 Task: Check the percentage active listings of energy efficient in the last 1 year.
Action: Mouse moved to (883, 197)
Screenshot: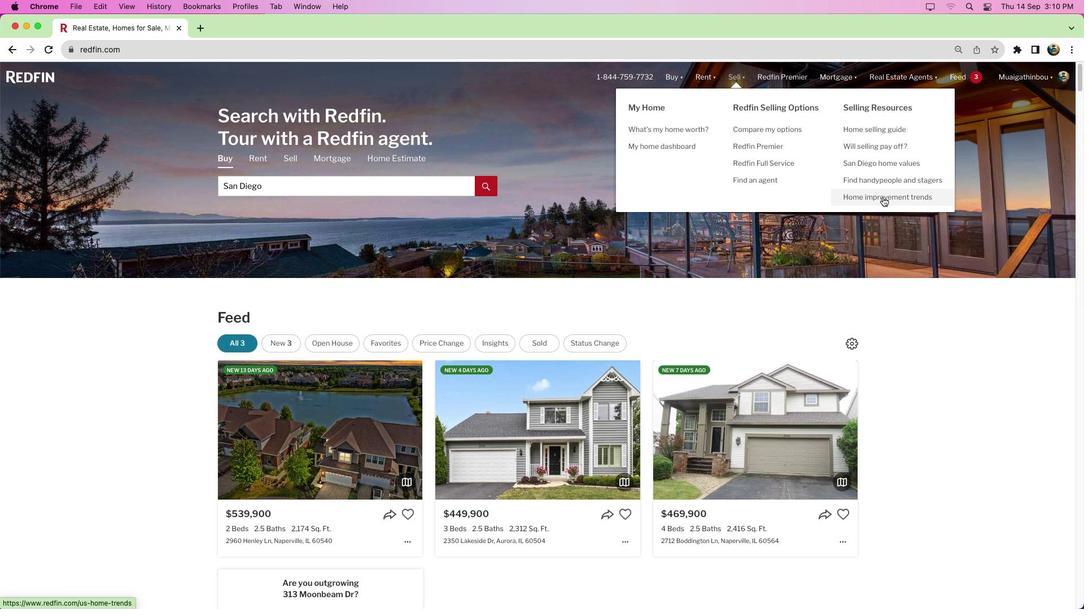 
Action: Mouse pressed left at (883, 197)
Screenshot: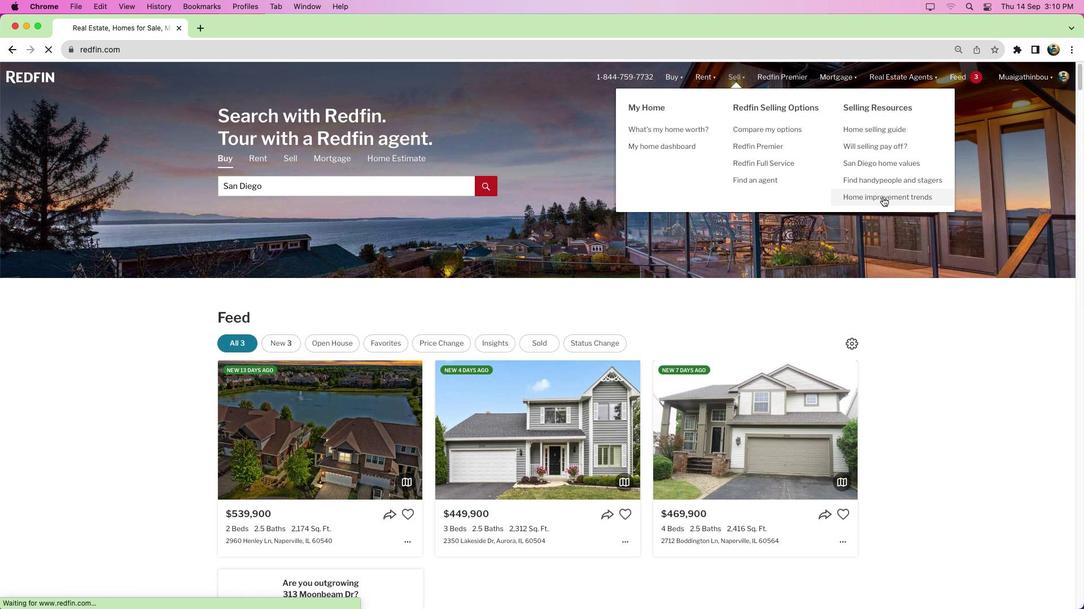 
Action: Mouse moved to (923, 284)
Screenshot: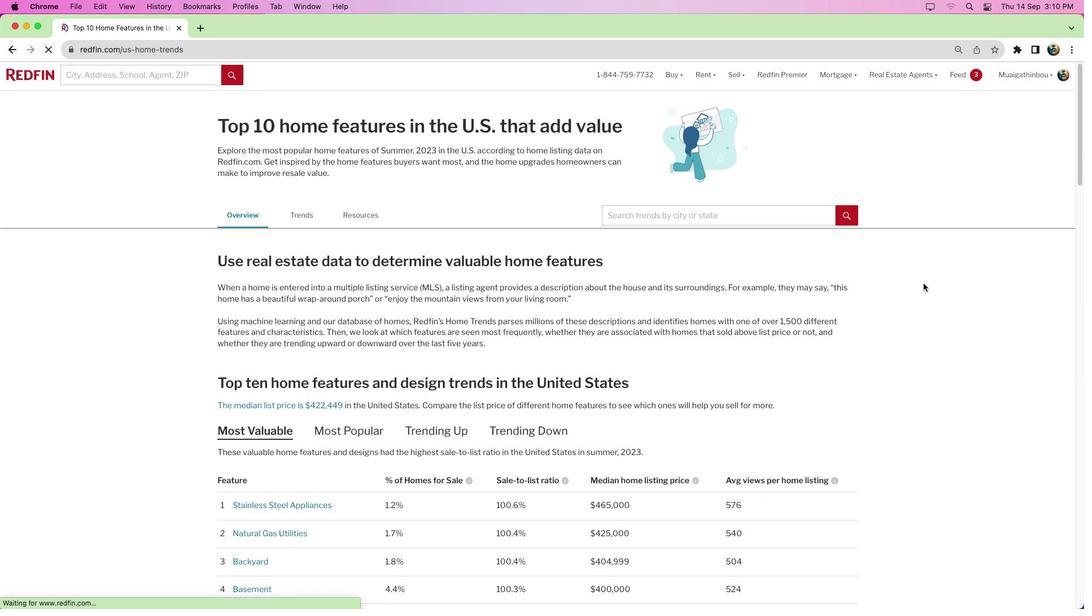 
Action: Mouse scrolled (923, 284) with delta (0, 0)
Screenshot: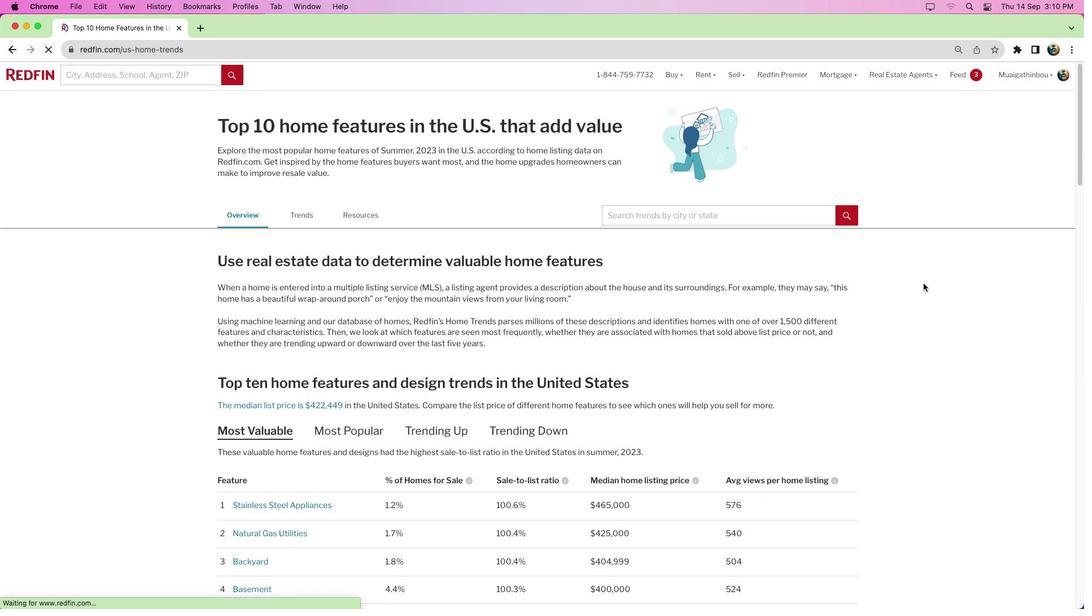 
Action: Mouse scrolled (923, 284) with delta (0, 0)
Screenshot: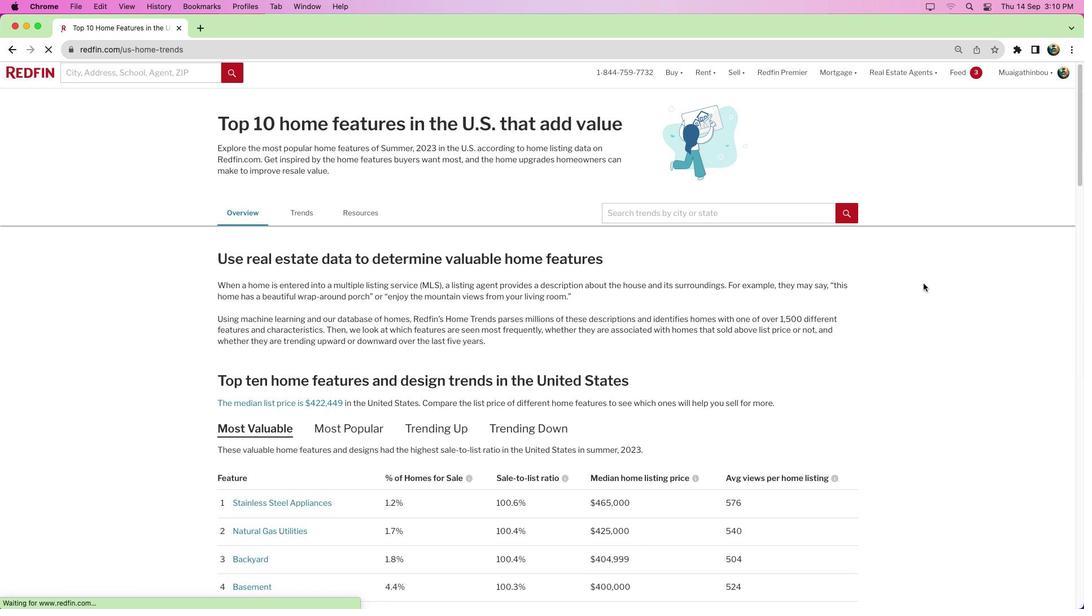 
Action: Mouse scrolled (923, 284) with delta (0, 0)
Screenshot: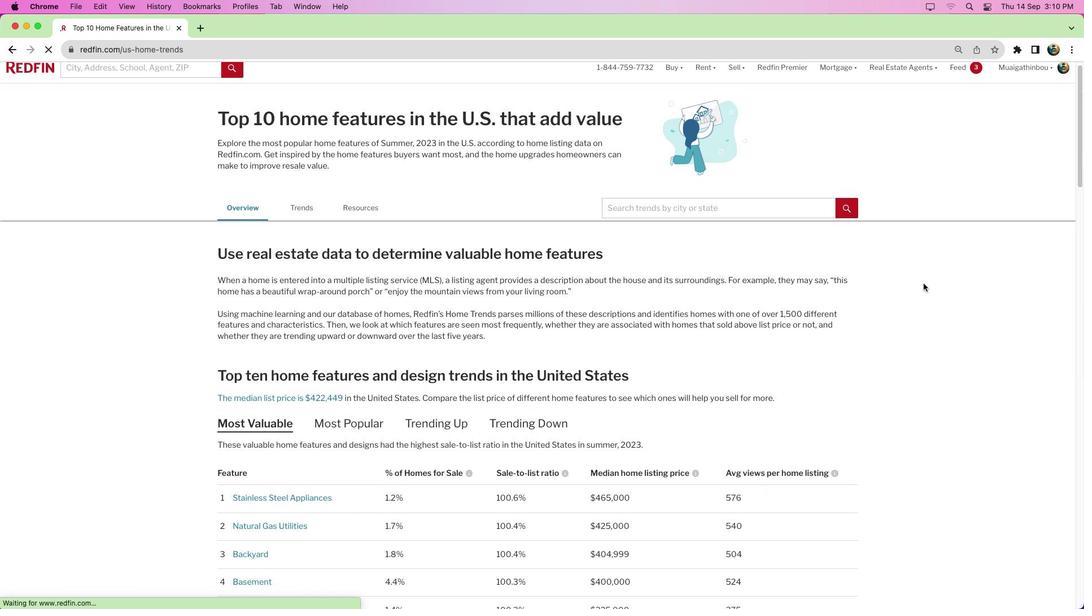 
Action: Mouse moved to (789, 273)
Screenshot: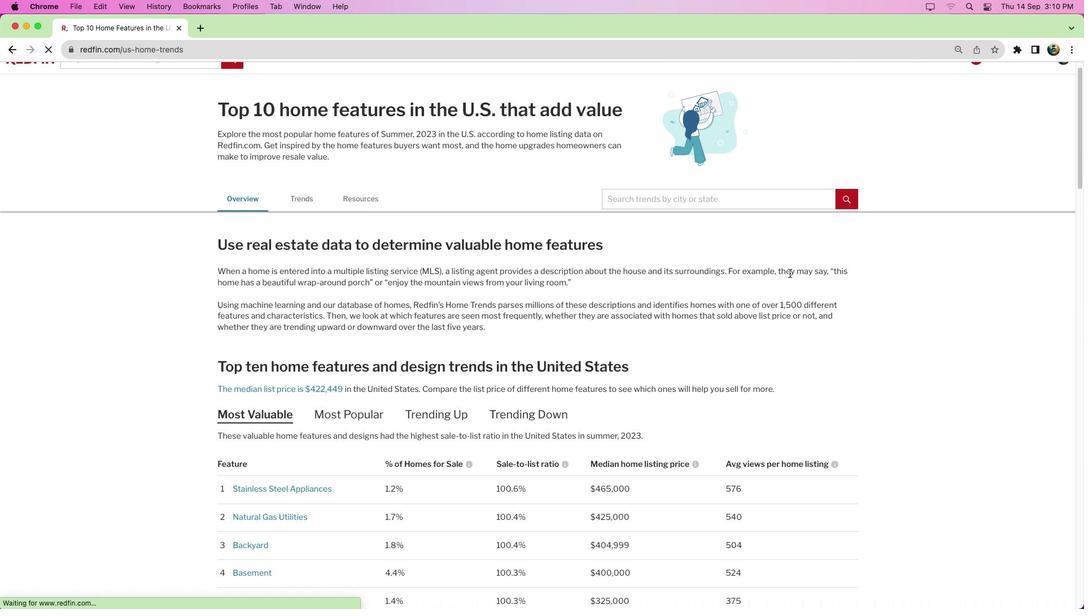 
Action: Mouse scrolled (789, 273) with delta (0, 0)
Screenshot: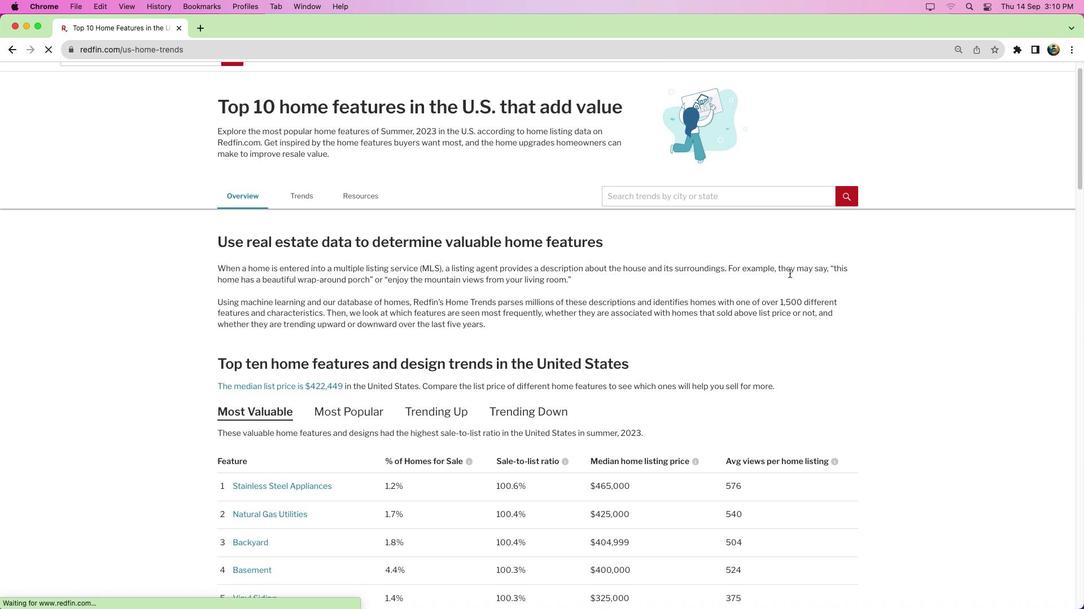 
Action: Mouse scrolled (789, 273) with delta (0, 0)
Screenshot: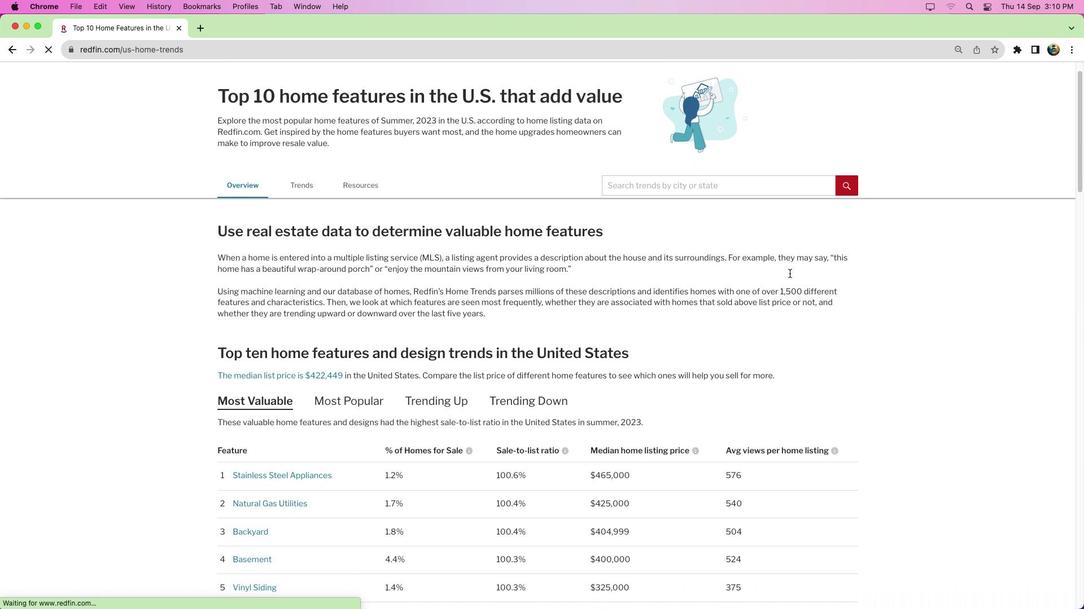 
Action: Mouse moved to (775, 280)
Screenshot: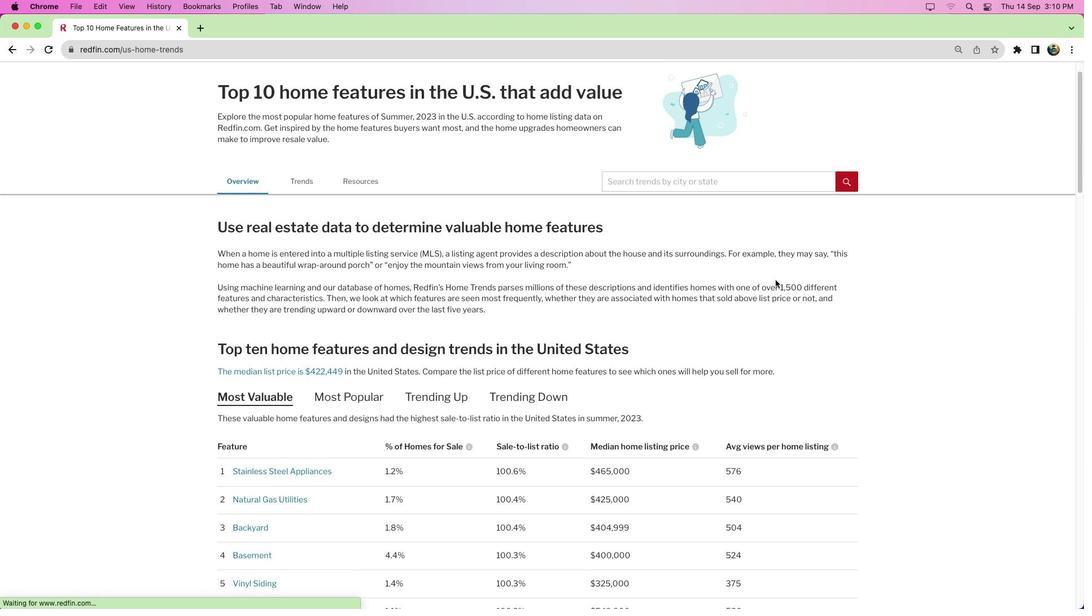 
Action: Mouse scrolled (775, 280) with delta (0, 0)
Screenshot: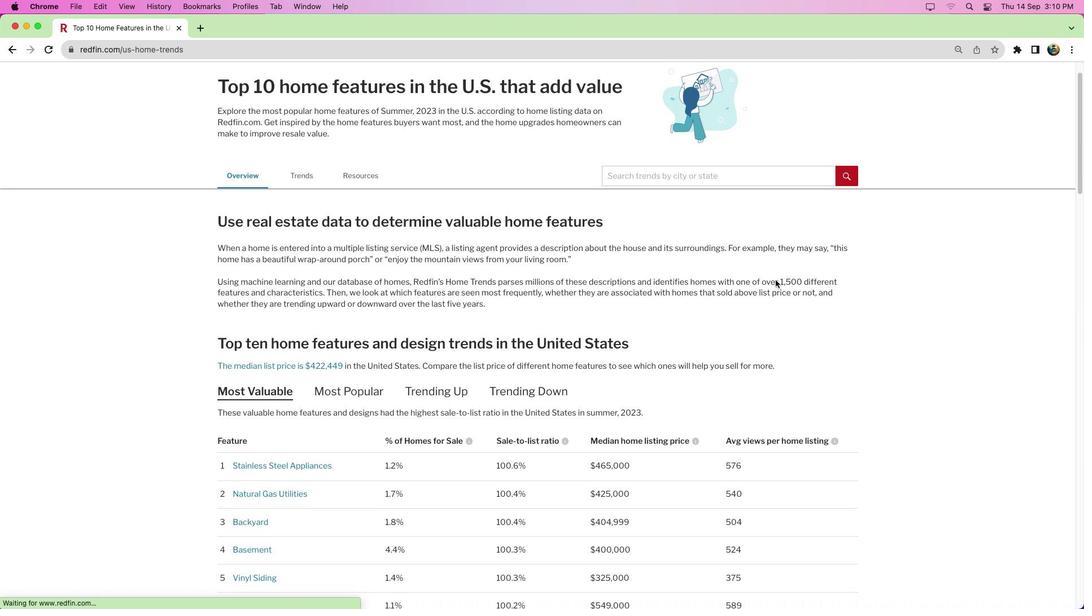 
Action: Mouse scrolled (775, 280) with delta (0, 0)
Screenshot: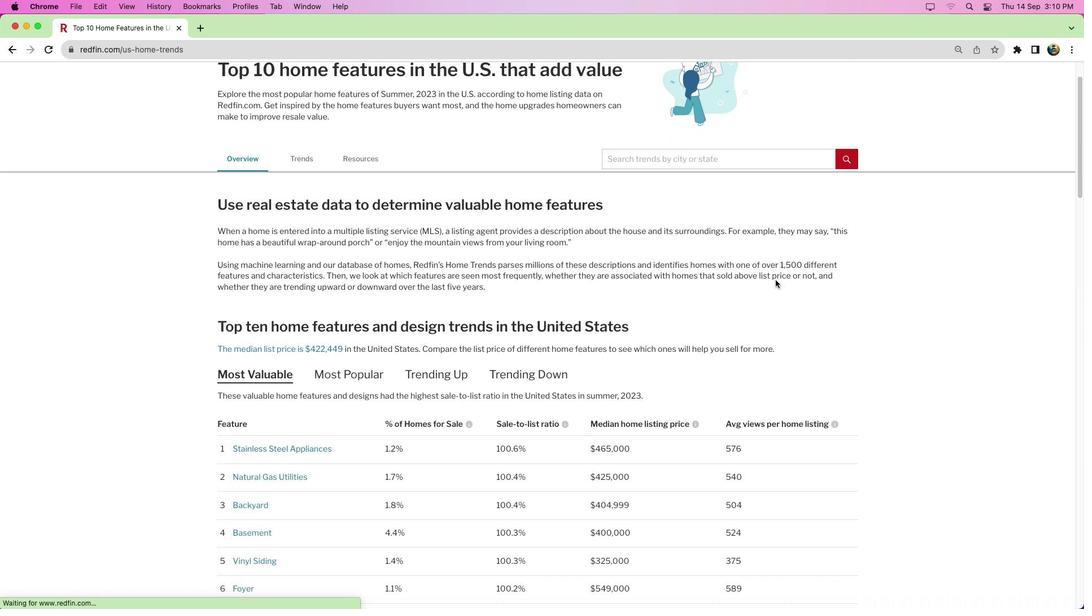 
Action: Mouse scrolled (775, 280) with delta (0, -1)
Screenshot: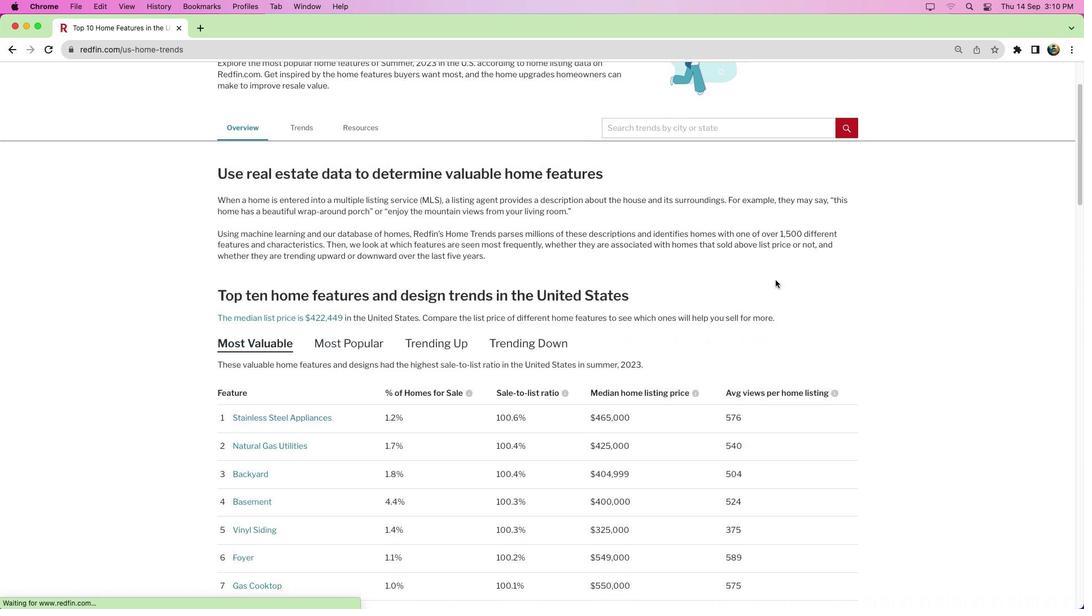 
Action: Mouse moved to (775, 280)
Screenshot: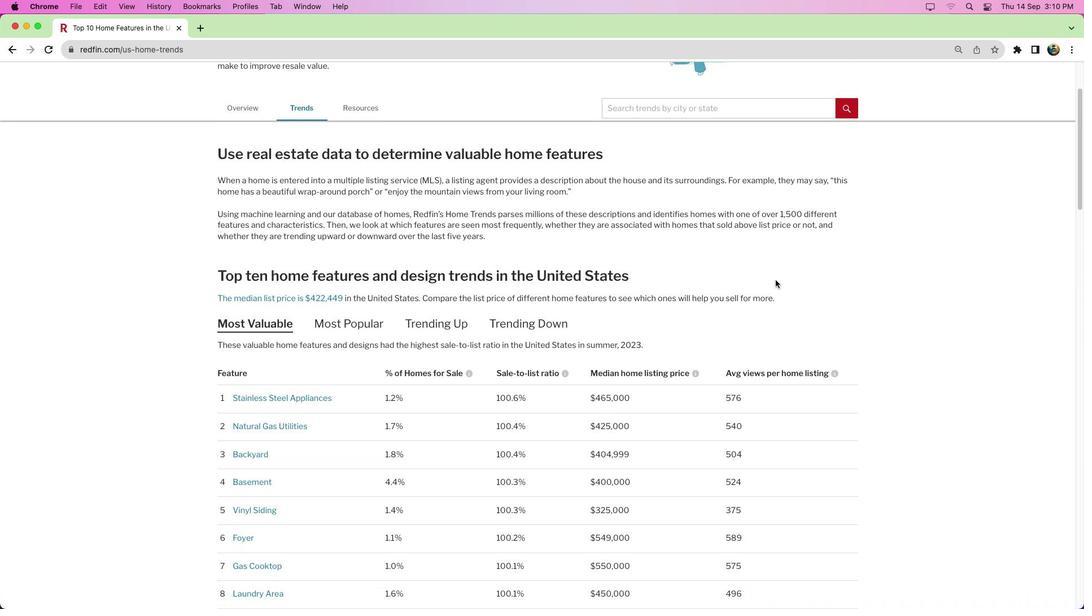 
Action: Mouse scrolled (775, 280) with delta (0, 0)
Screenshot: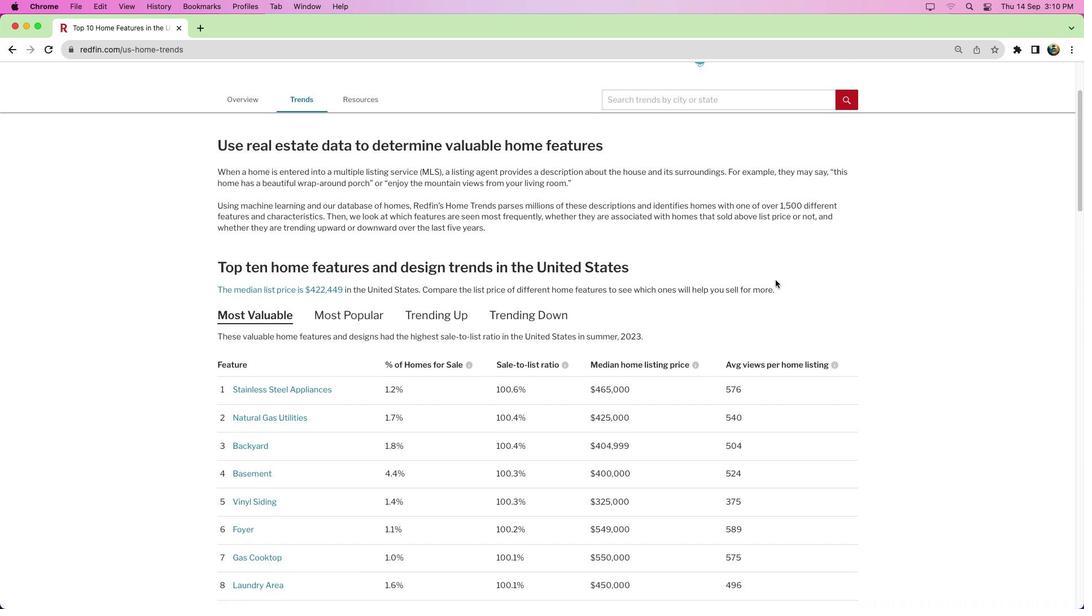 
Action: Mouse scrolled (775, 280) with delta (0, 0)
Screenshot: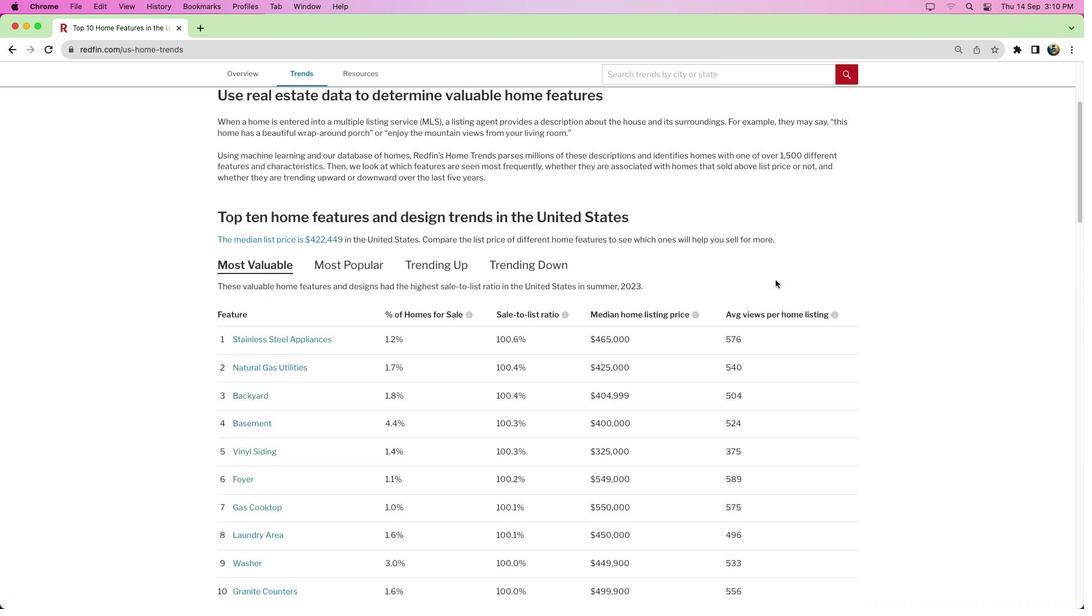 
Action: Mouse scrolled (775, 280) with delta (0, -1)
Screenshot: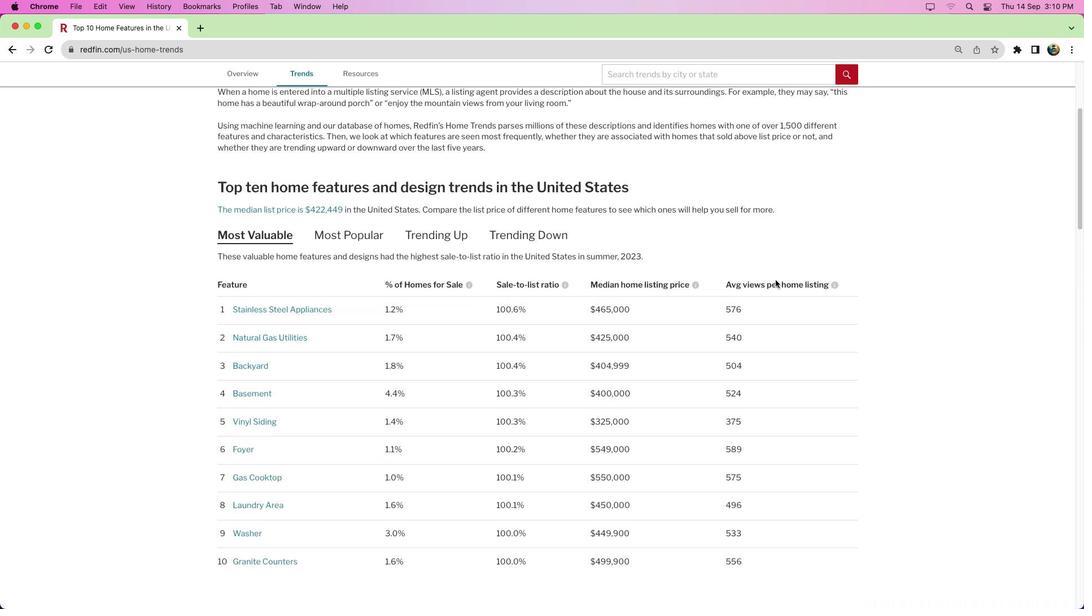 
Action: Mouse scrolled (775, 280) with delta (0, 0)
Screenshot: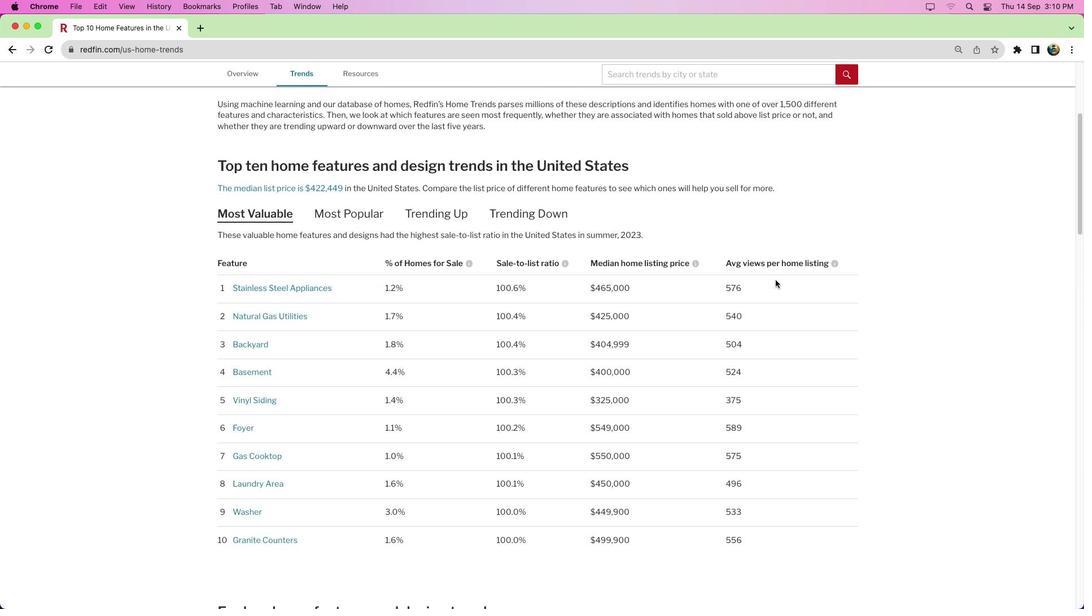 
Action: Mouse scrolled (775, 280) with delta (0, 0)
Screenshot: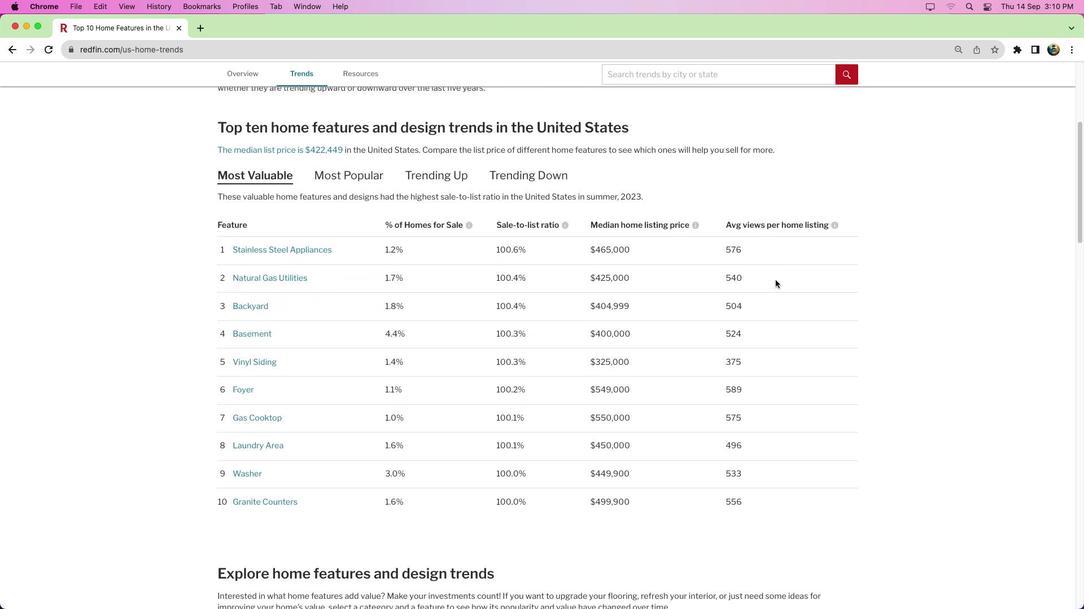 
Action: Mouse scrolled (775, 280) with delta (0, -1)
Screenshot: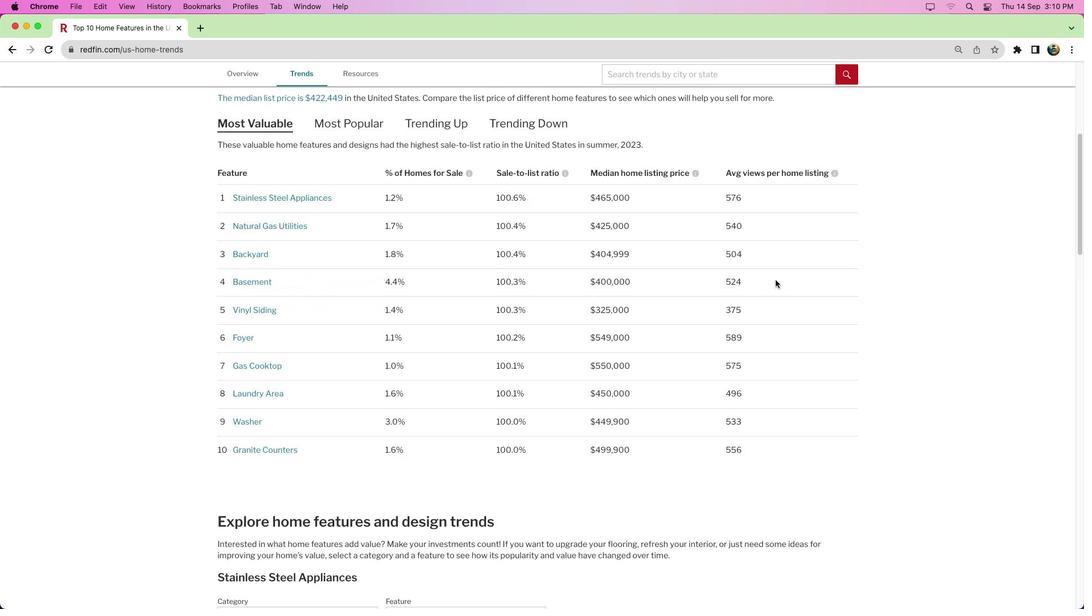
Action: Mouse moved to (778, 296)
Screenshot: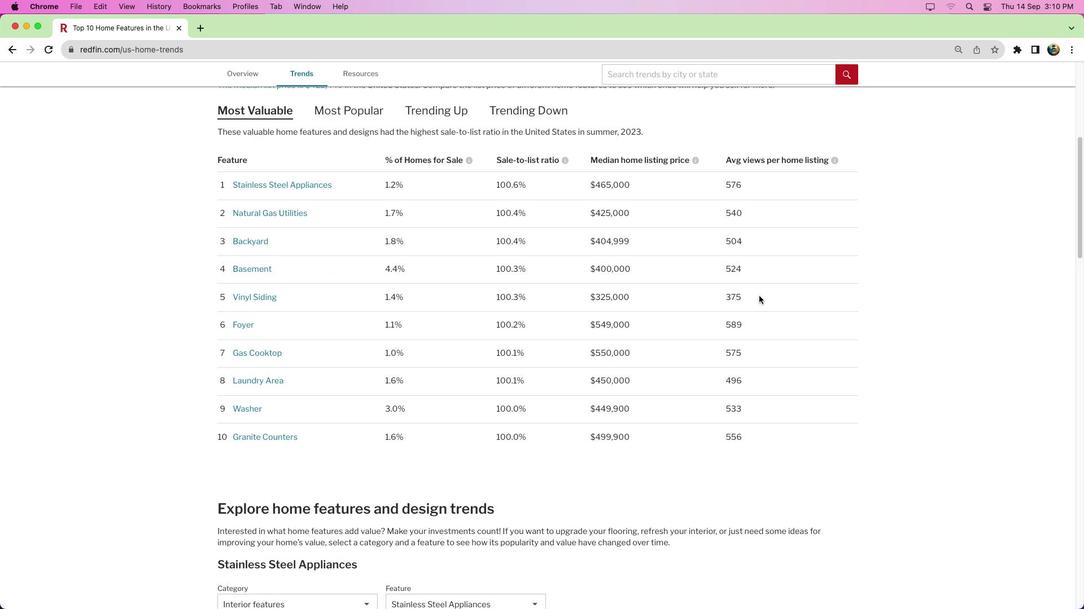 
Action: Mouse scrolled (778, 296) with delta (0, 0)
Screenshot: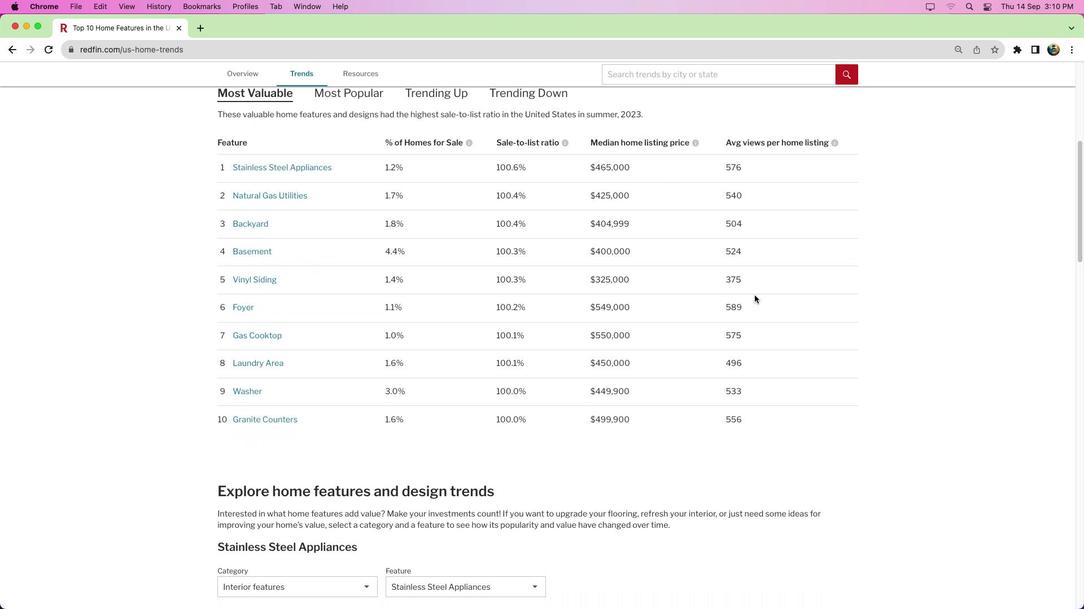 
Action: Mouse moved to (778, 296)
Screenshot: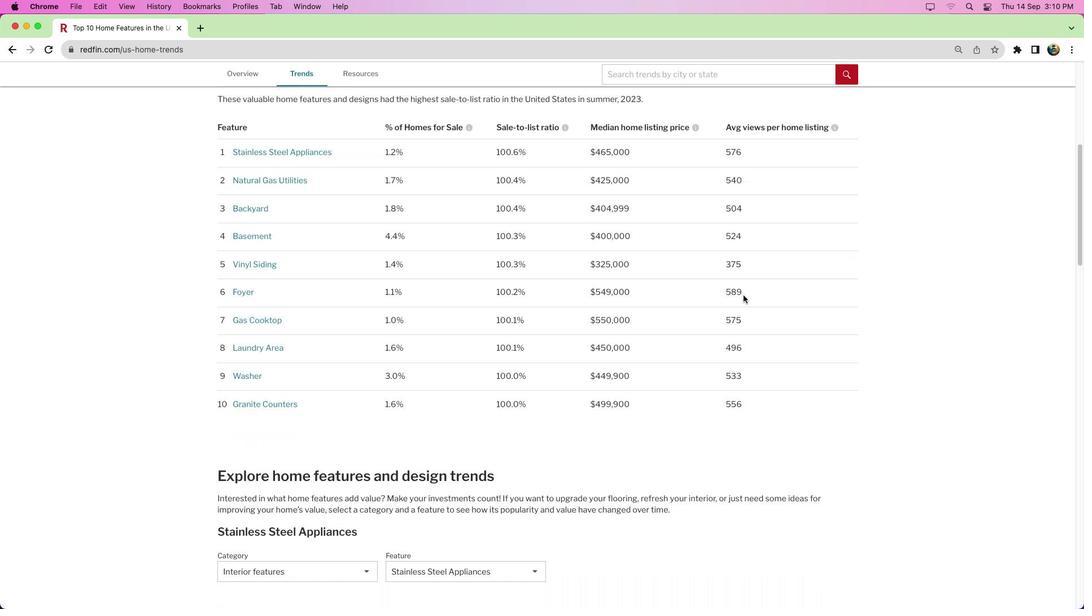 
Action: Mouse scrolled (778, 296) with delta (0, 0)
Screenshot: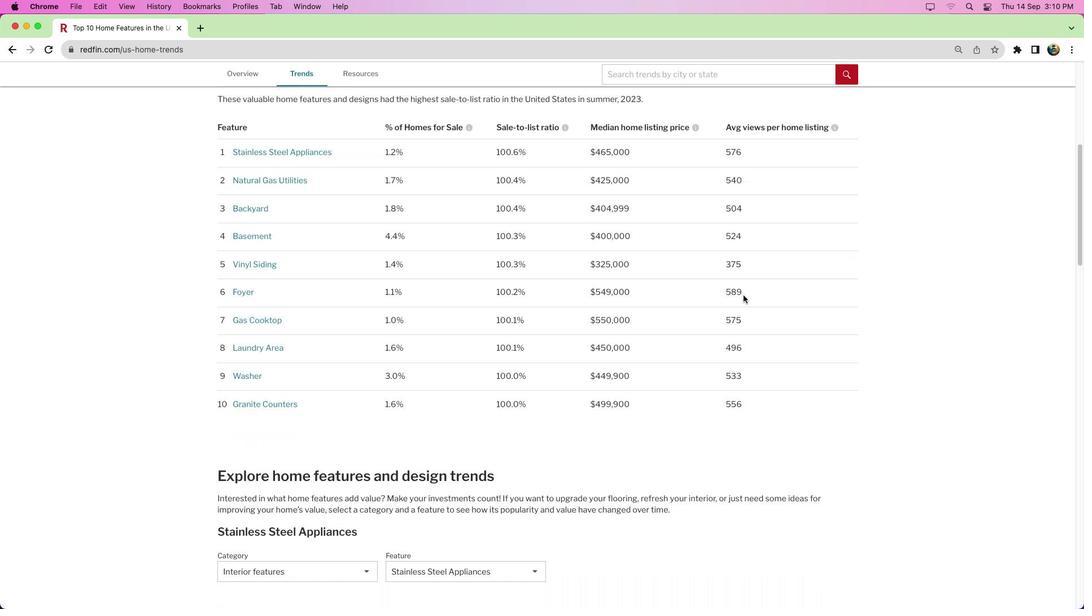 
Action: Mouse moved to (758, 295)
Screenshot: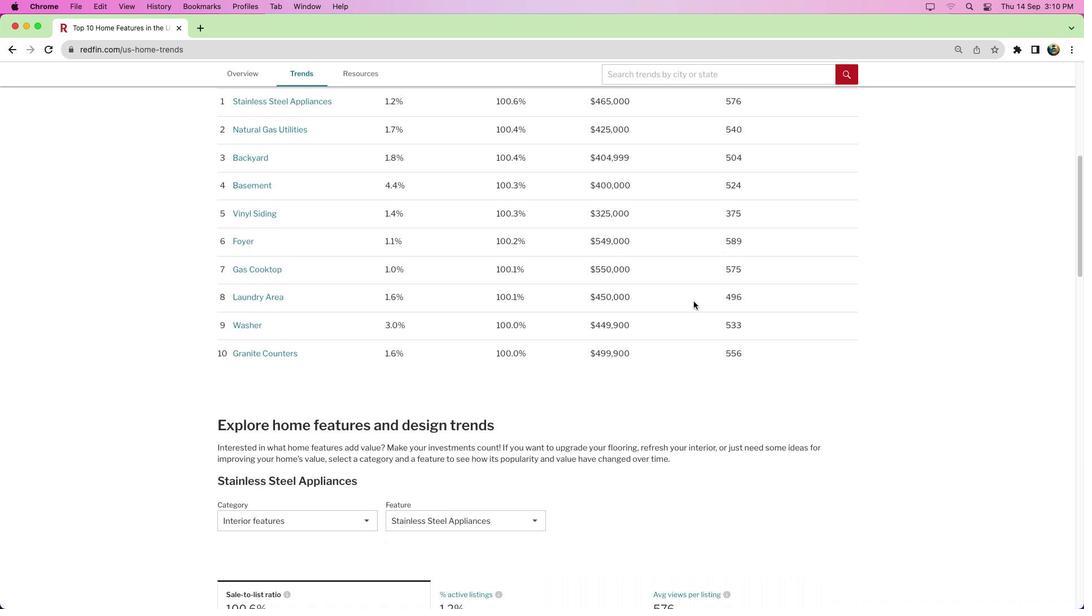 
Action: Mouse scrolled (758, 295) with delta (0, -1)
Screenshot: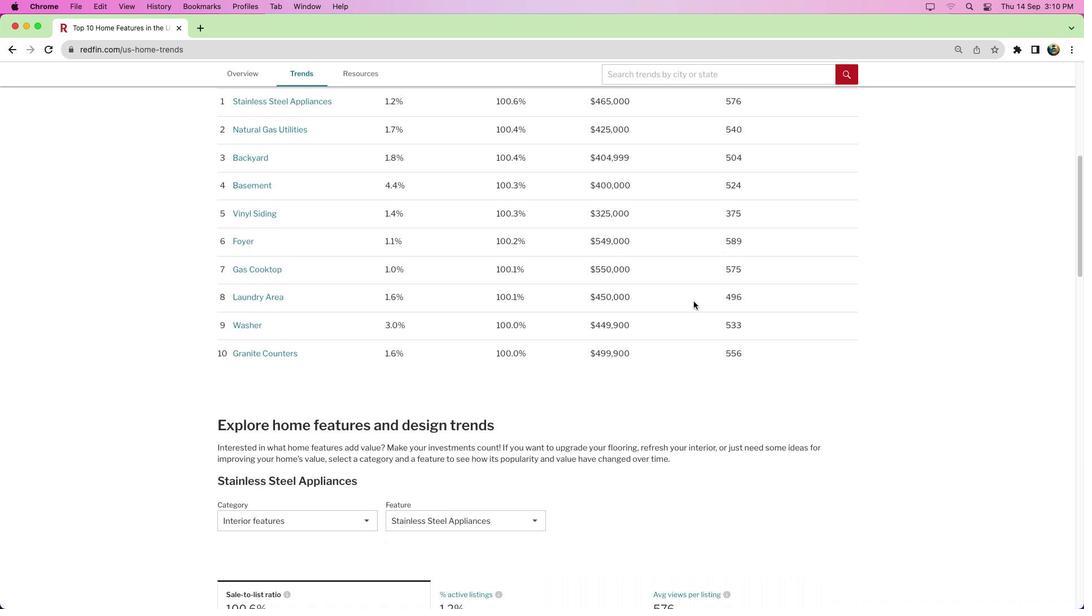 
Action: Mouse moved to (692, 302)
Screenshot: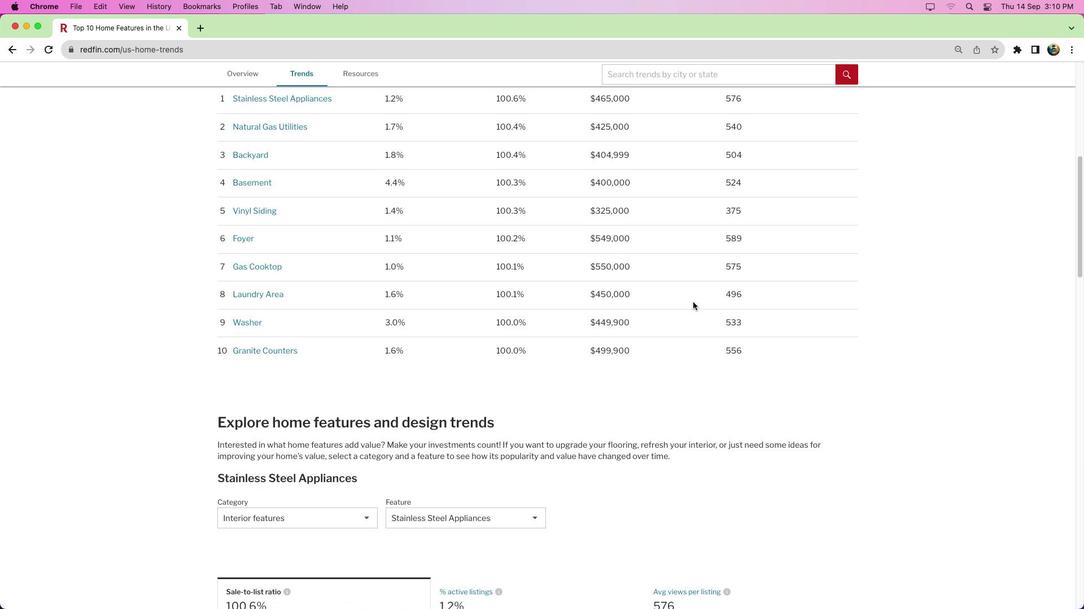 
Action: Mouse scrolled (692, 302) with delta (0, 0)
Screenshot: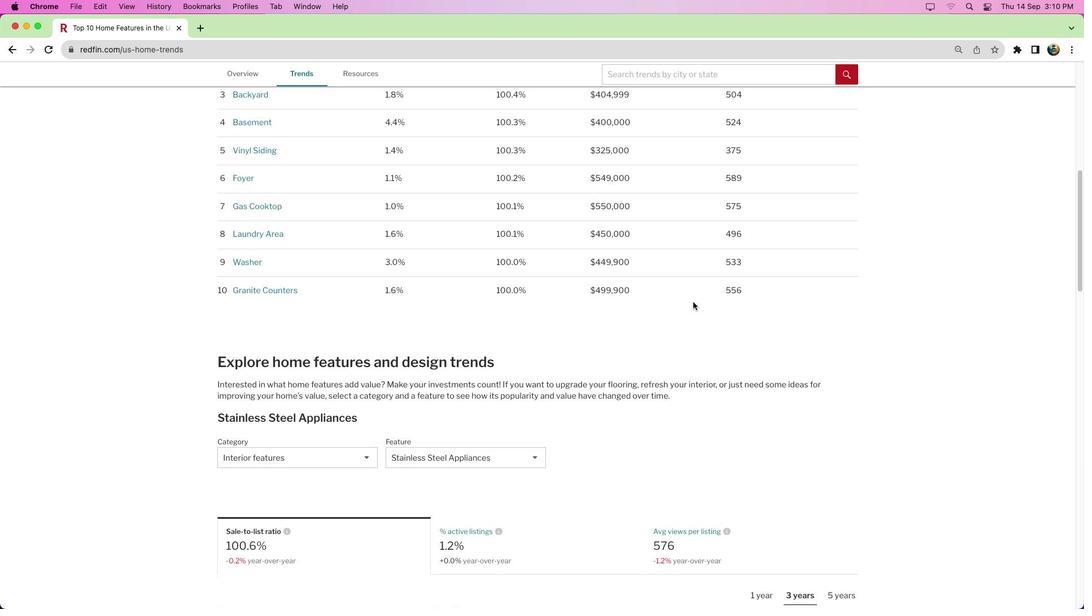 
Action: Mouse scrolled (692, 302) with delta (0, 0)
Screenshot: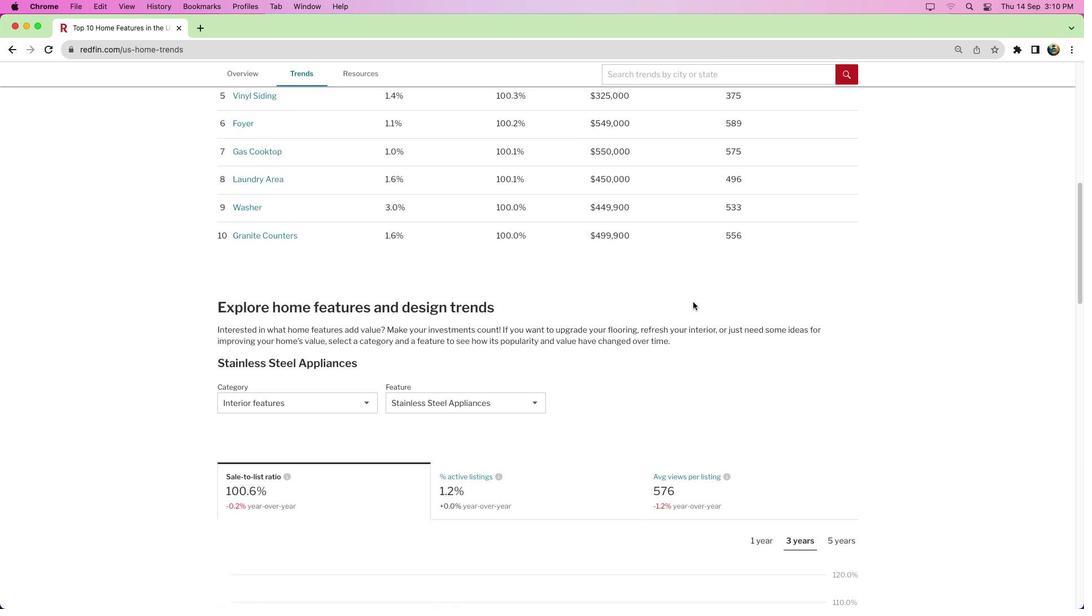 
Action: Mouse scrolled (692, 302) with delta (0, -2)
Screenshot: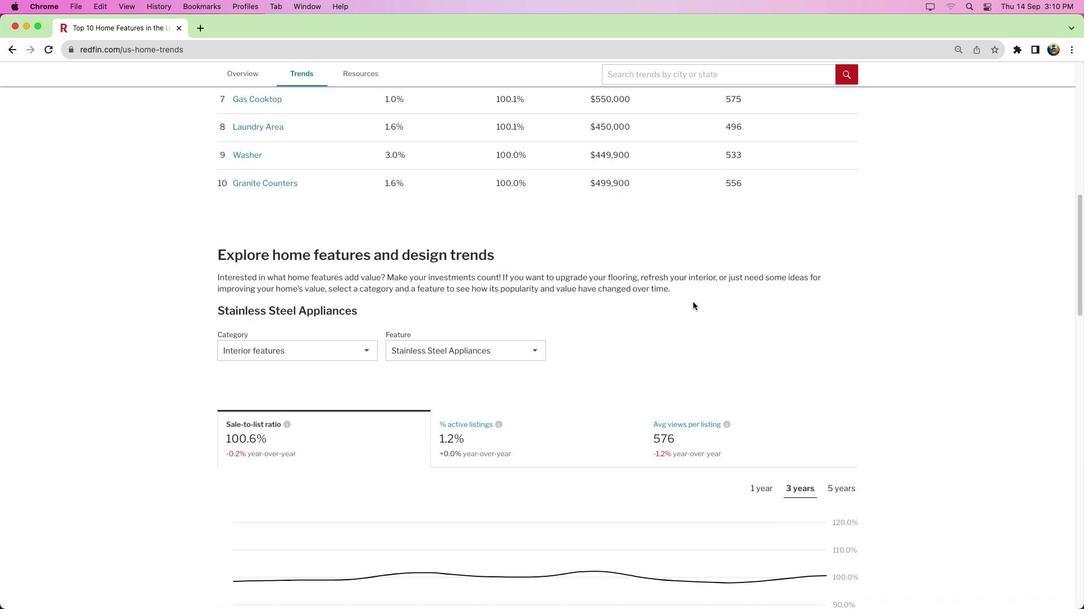 
Action: Mouse moved to (298, 360)
Screenshot: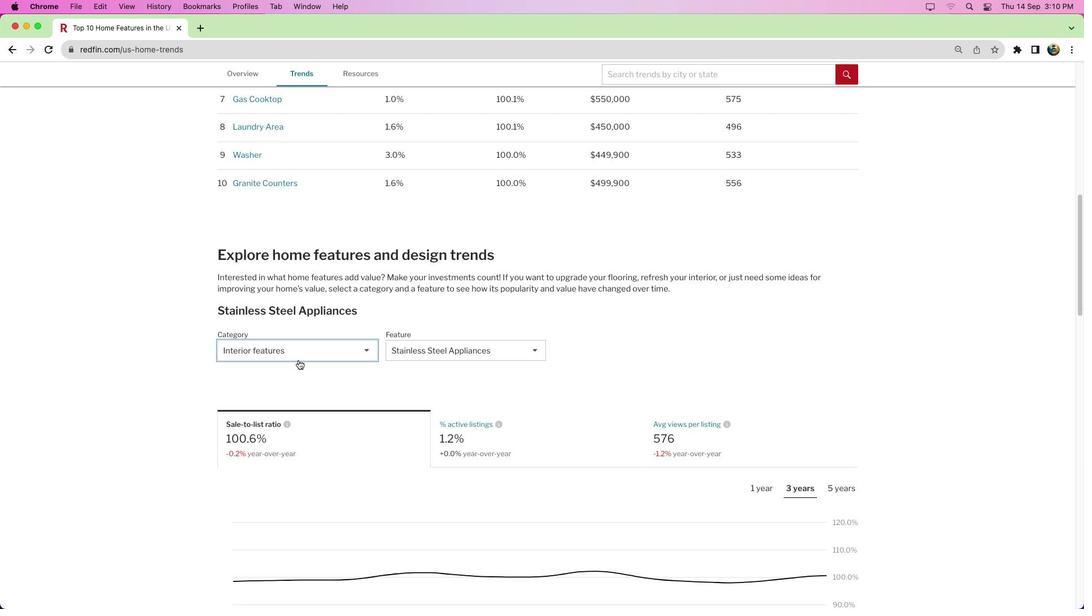 
Action: Mouse pressed left at (298, 360)
Screenshot: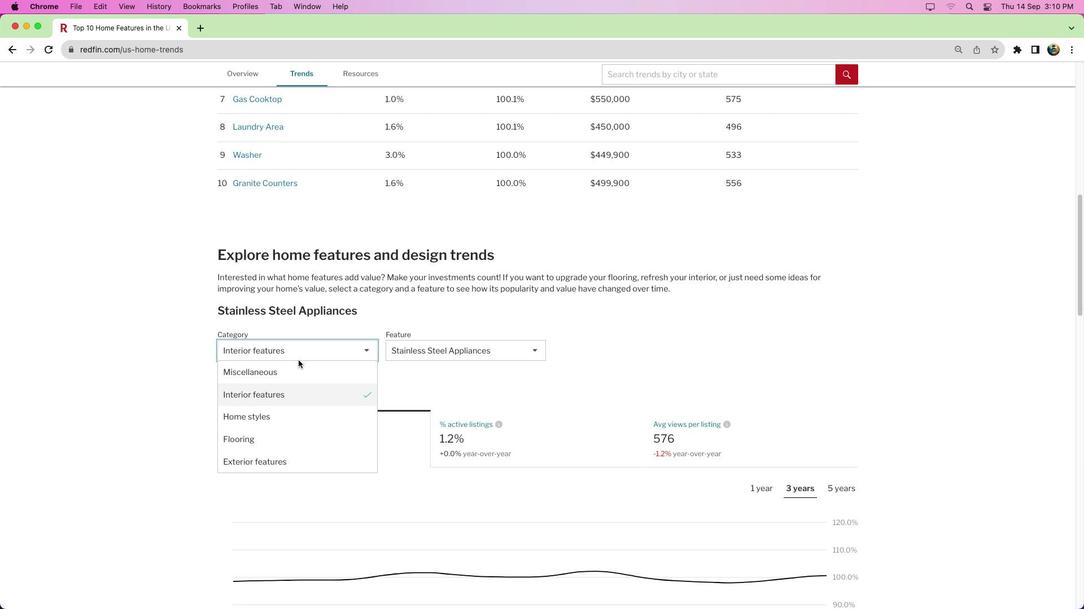 
Action: Mouse moved to (298, 368)
Screenshot: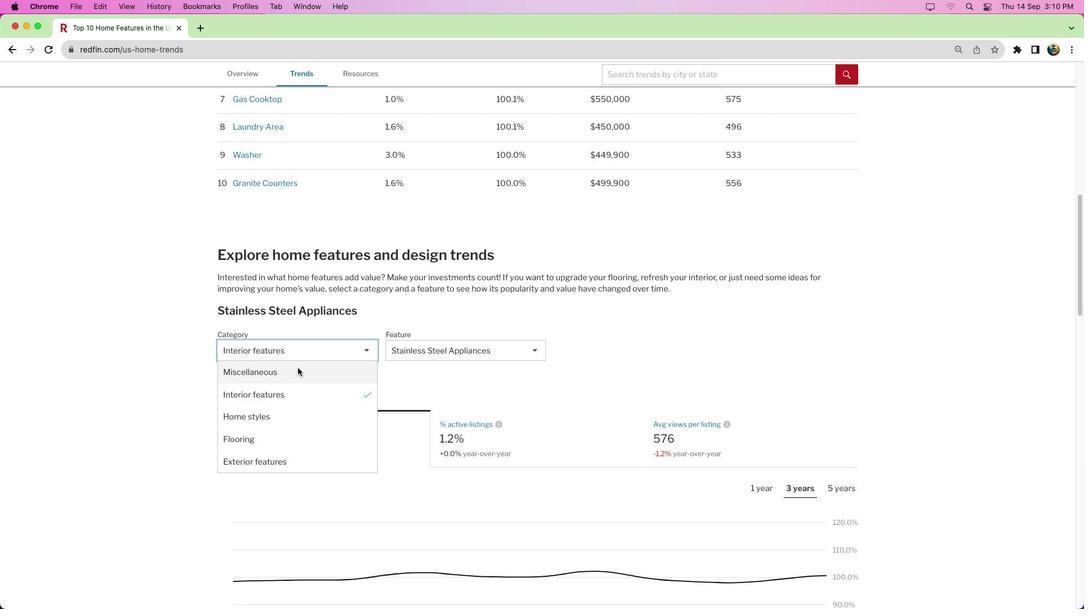 
Action: Mouse pressed left at (298, 368)
Screenshot: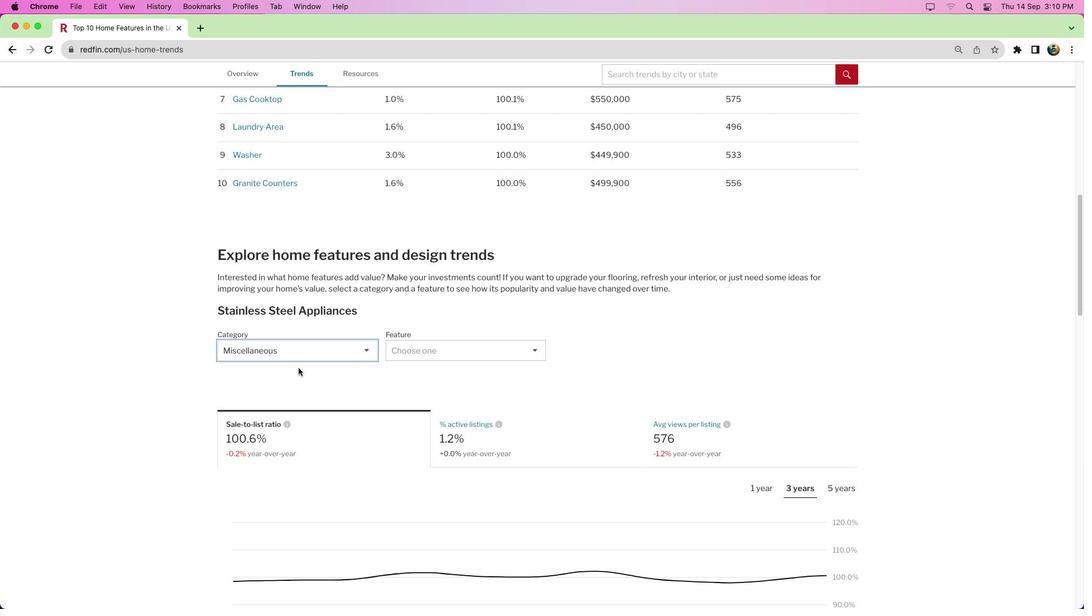 
Action: Mouse moved to (444, 347)
Screenshot: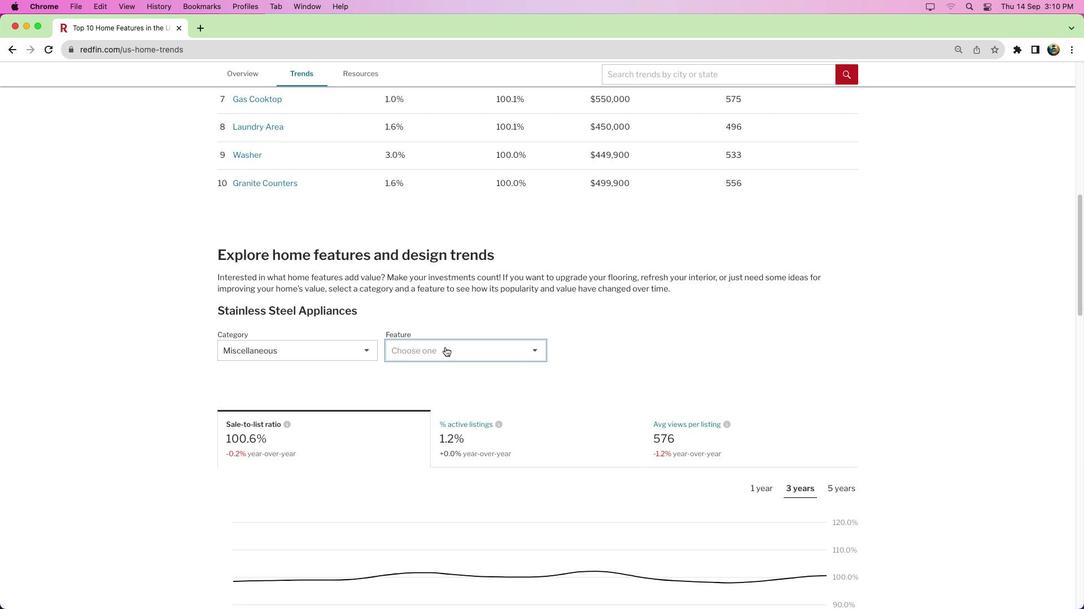 
Action: Mouse pressed left at (444, 347)
Screenshot: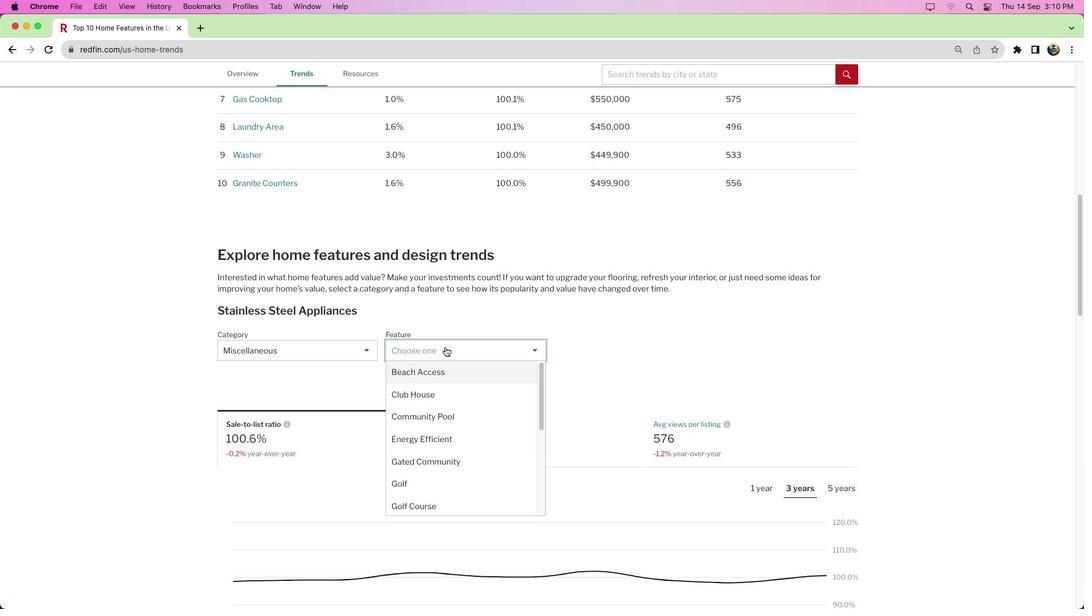 
Action: Mouse moved to (453, 439)
Screenshot: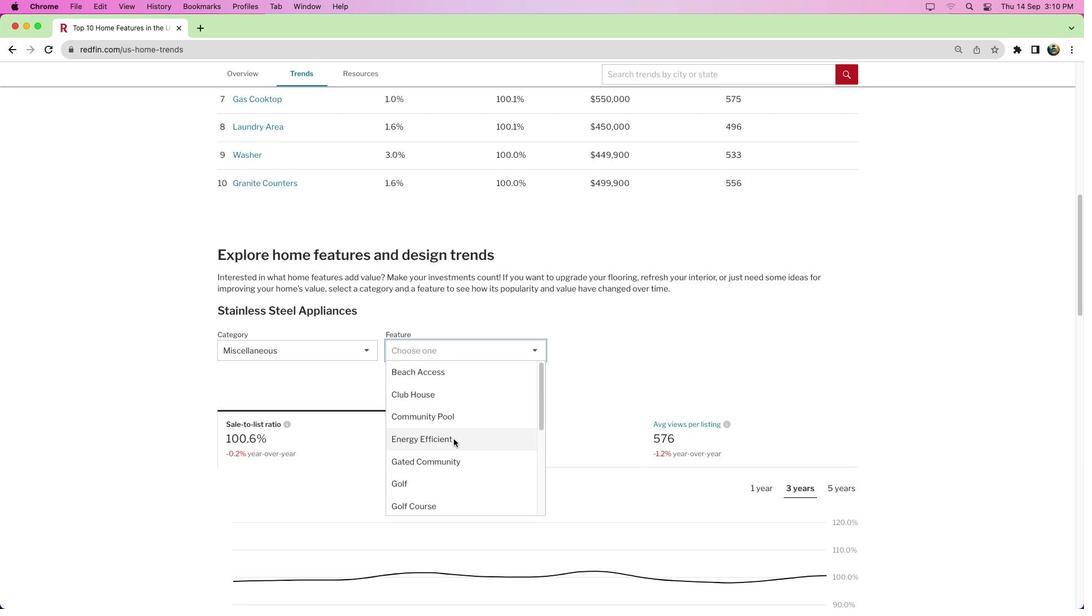 
Action: Mouse pressed left at (453, 439)
Screenshot: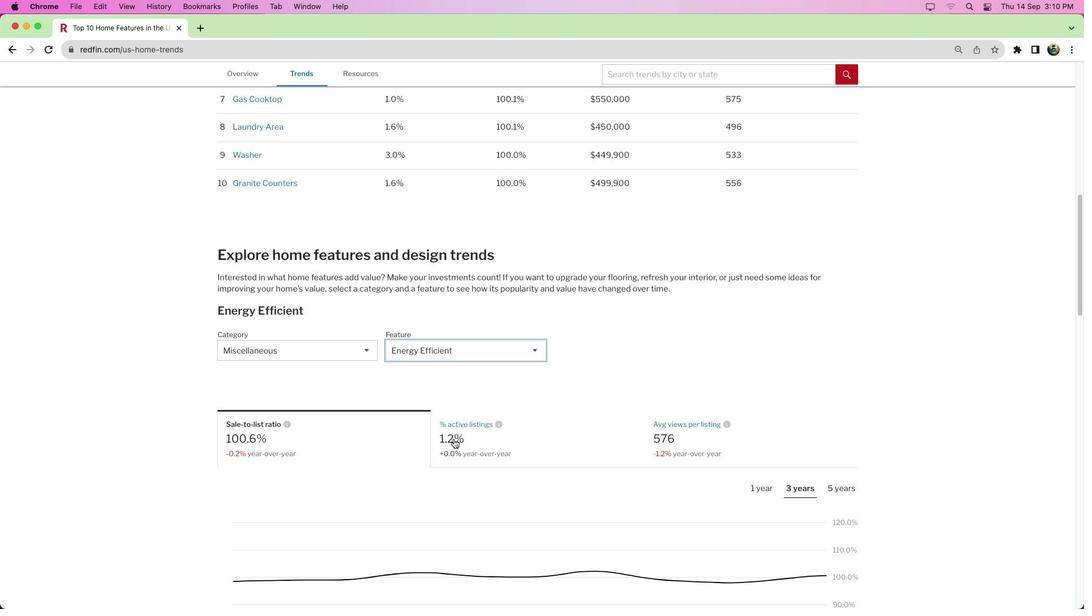 
Action: Mouse moved to (696, 324)
Screenshot: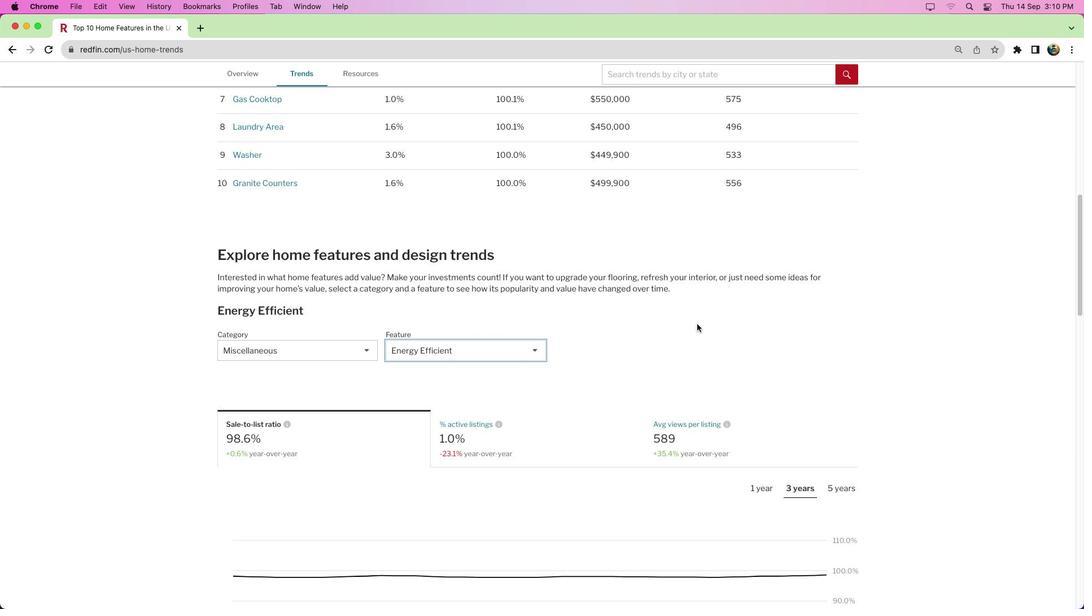 
Action: Mouse scrolled (696, 324) with delta (0, 0)
Screenshot: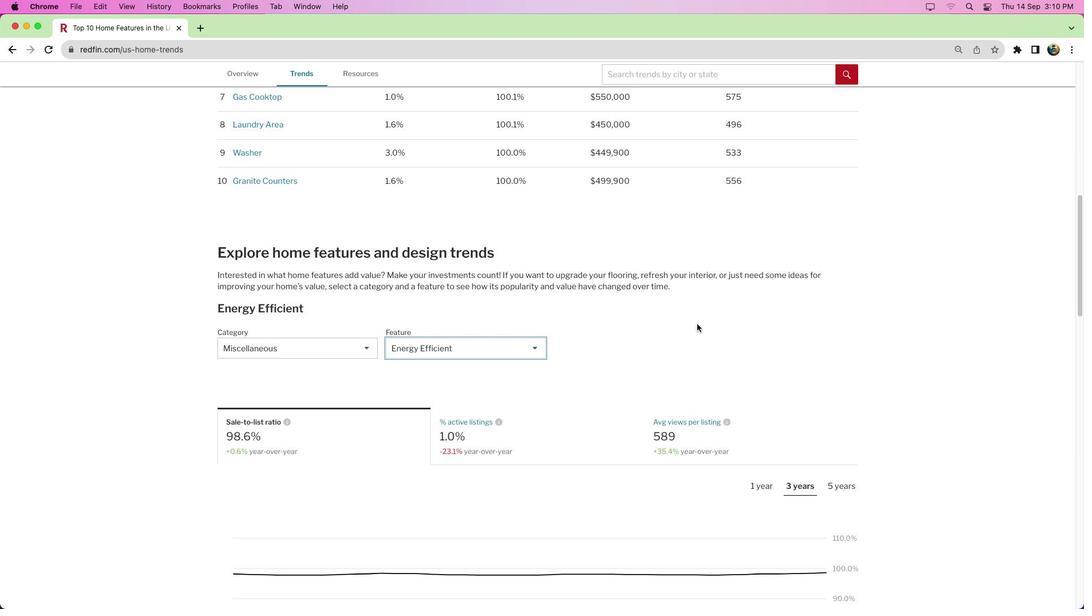 
Action: Mouse scrolled (696, 324) with delta (0, 0)
Screenshot: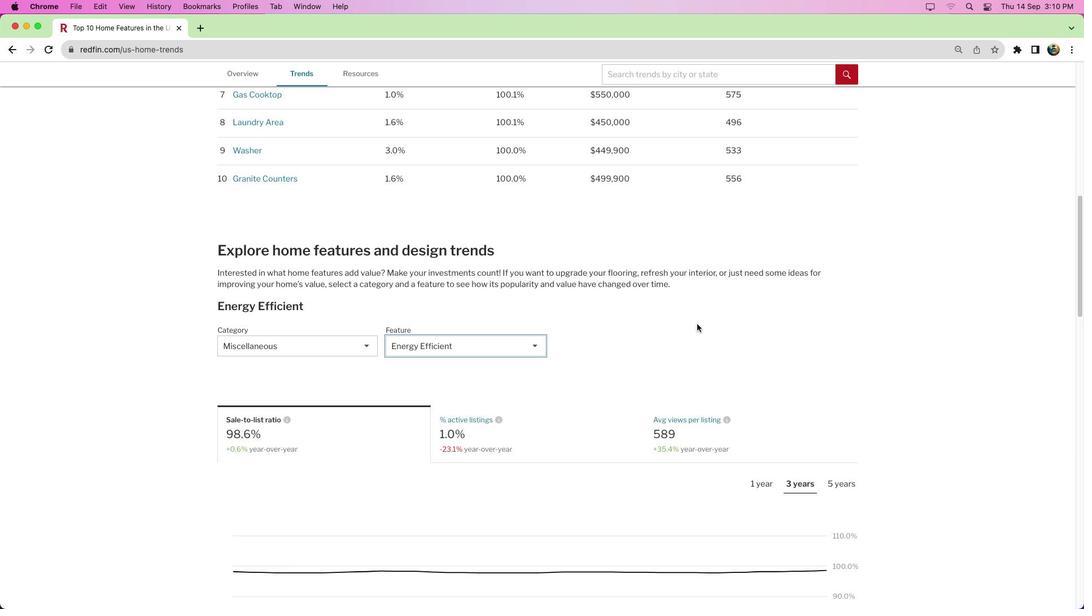 
Action: Mouse scrolled (696, 324) with delta (0, 0)
Screenshot: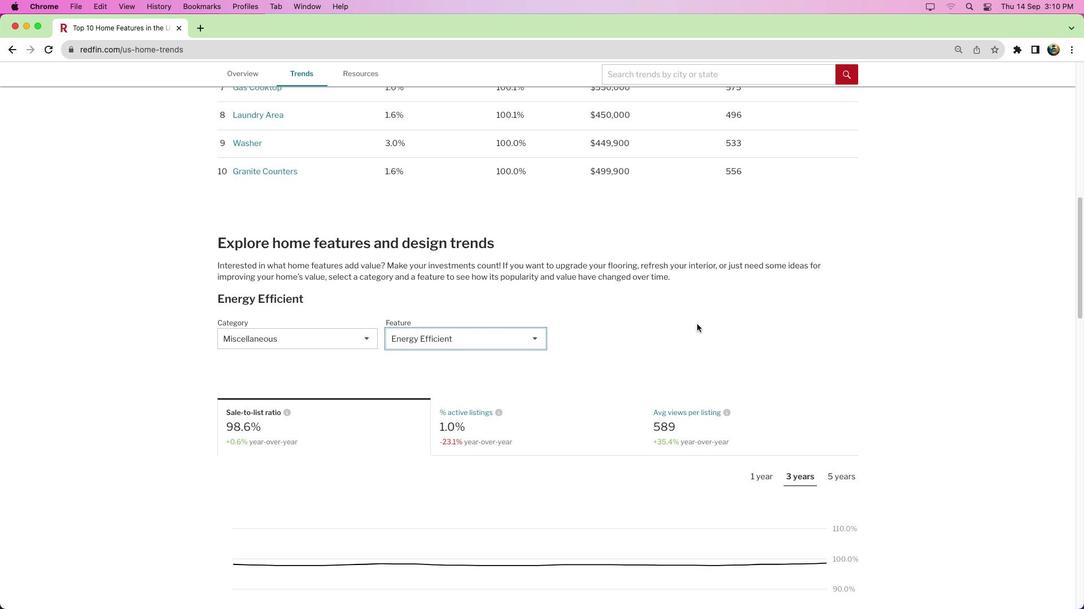 
Action: Mouse scrolled (696, 324) with delta (0, 0)
Screenshot: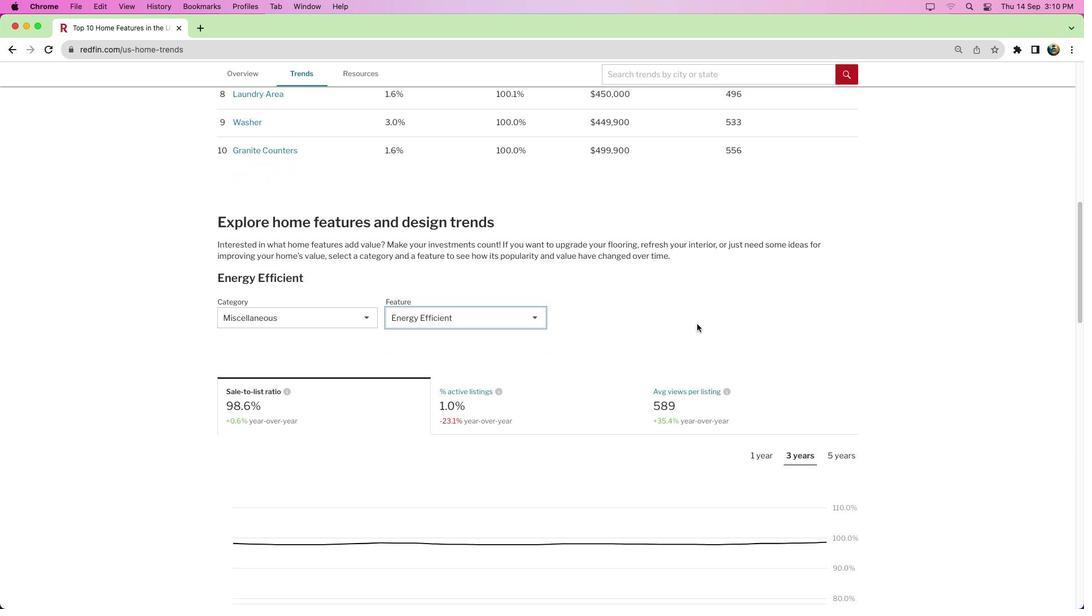 
Action: Mouse scrolled (696, 324) with delta (0, 0)
Screenshot: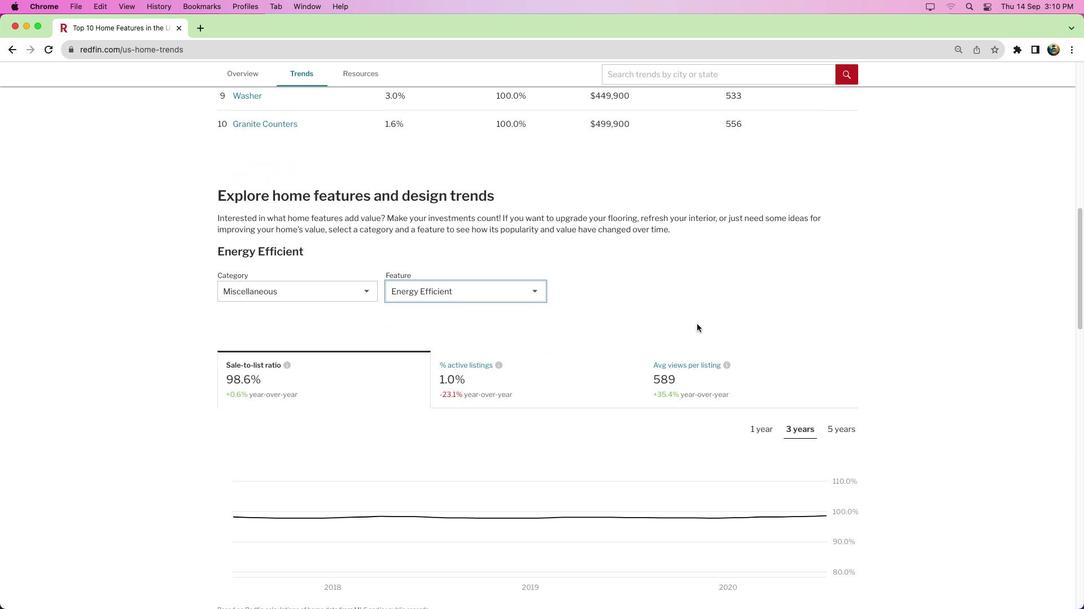 
Action: Mouse moved to (468, 367)
Screenshot: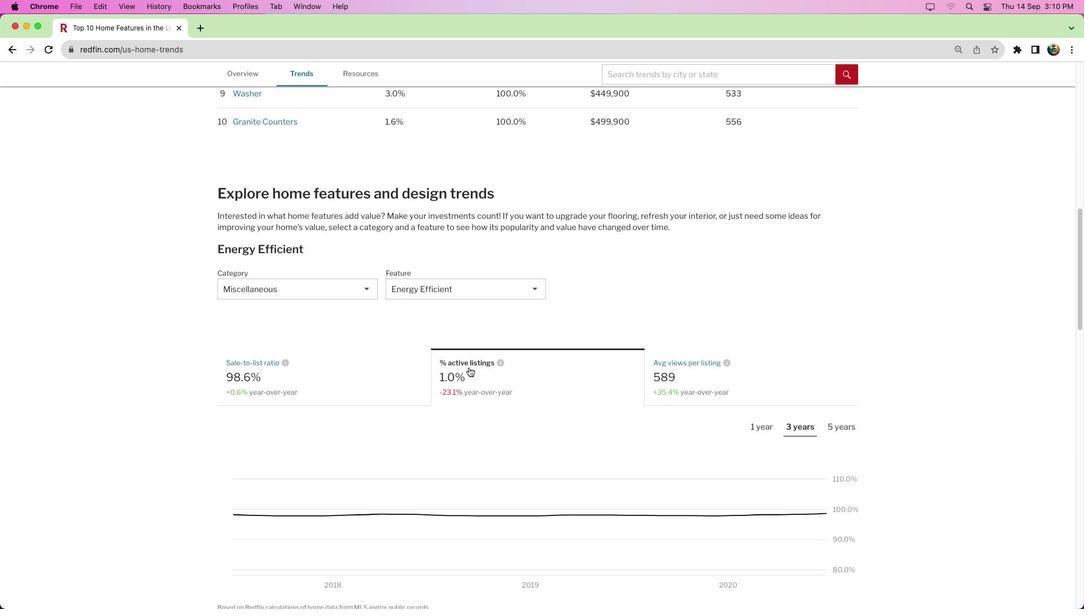 
Action: Mouse pressed left at (468, 367)
Screenshot: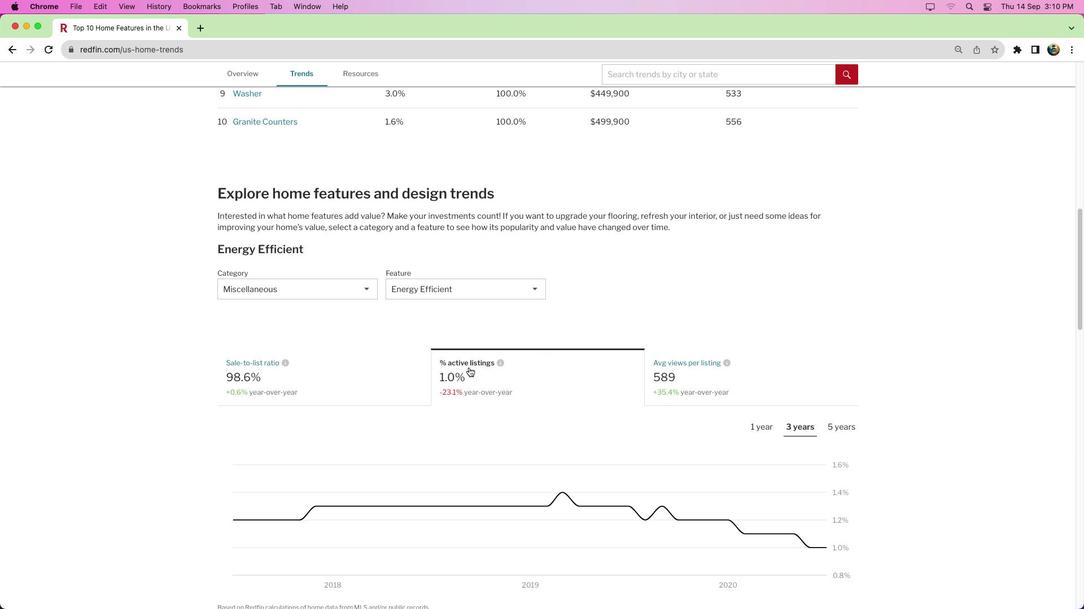
Action: Mouse moved to (758, 422)
Screenshot: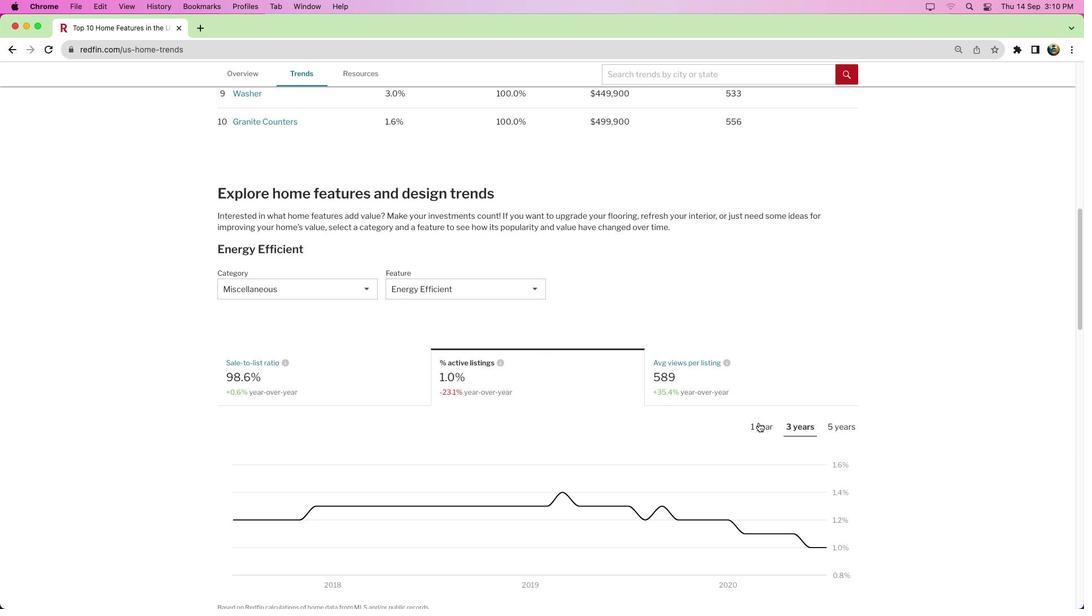 
Action: Mouse pressed left at (758, 422)
Screenshot: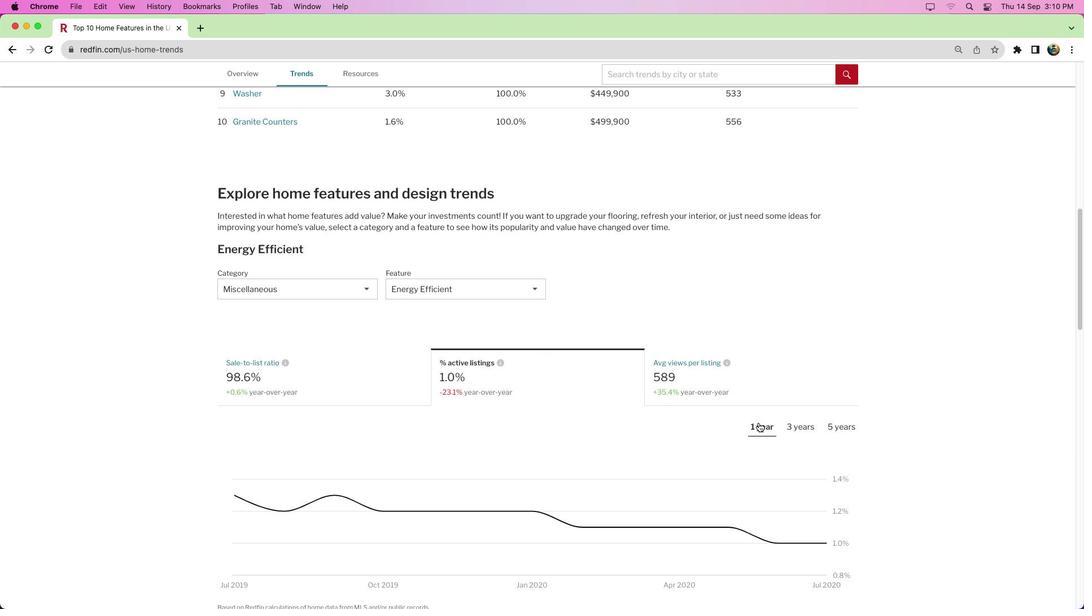 
Action: Mouse scrolled (758, 422) with delta (0, 0)
Screenshot: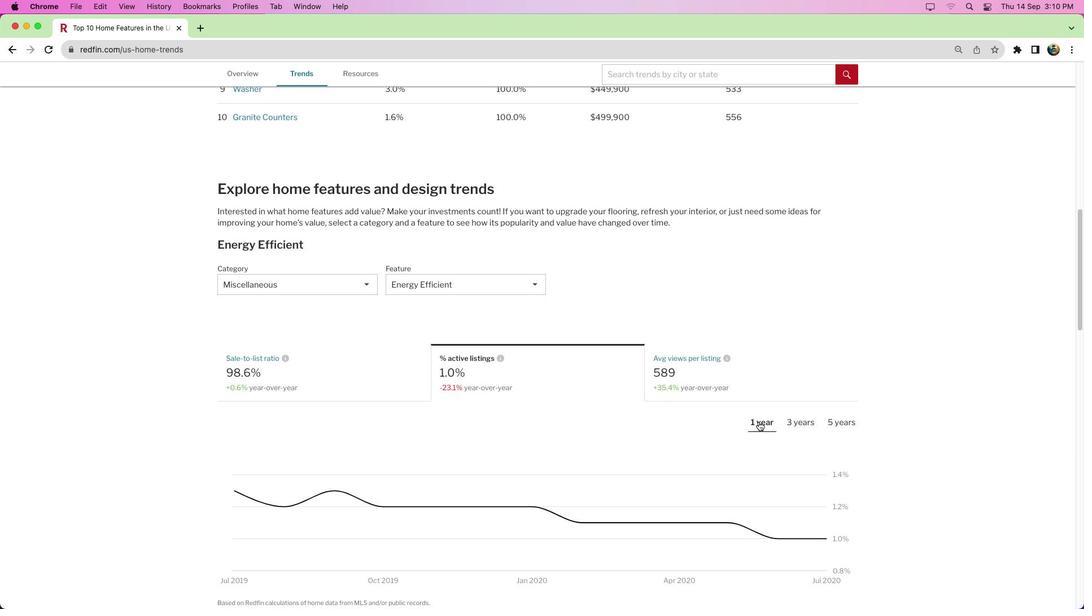 
Action: Mouse scrolled (758, 422) with delta (0, 0)
Screenshot: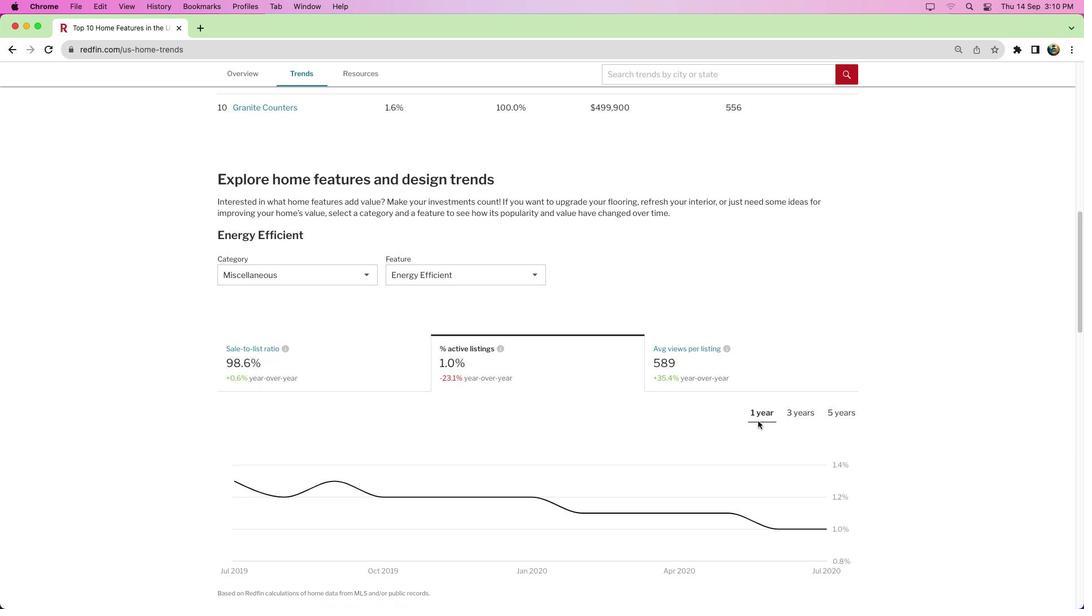 
Action: Mouse moved to (758, 422)
Screenshot: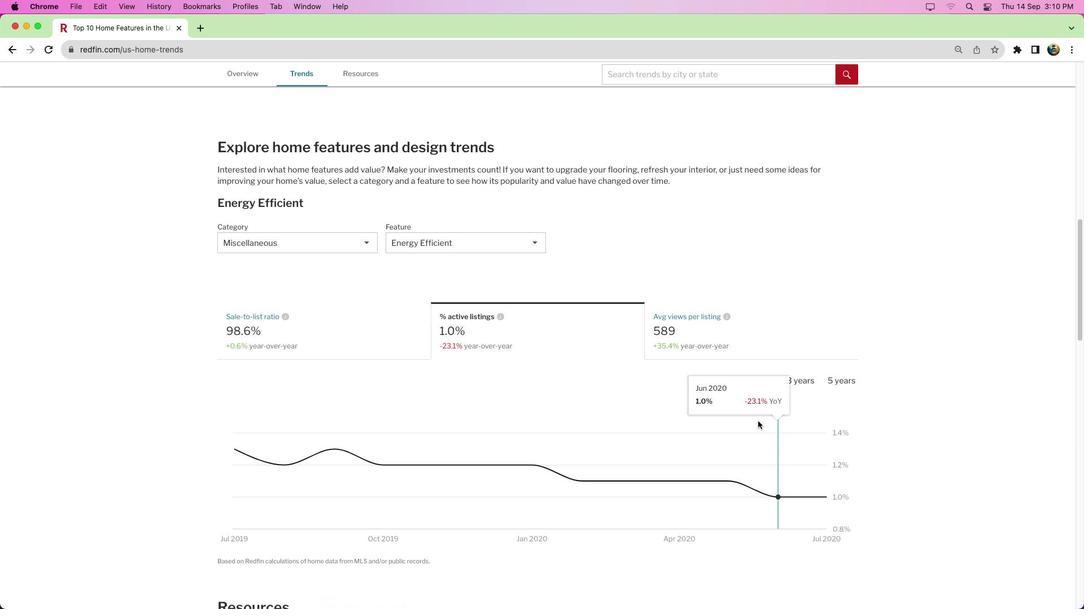 
Action: Mouse scrolled (758, 422) with delta (0, 0)
Screenshot: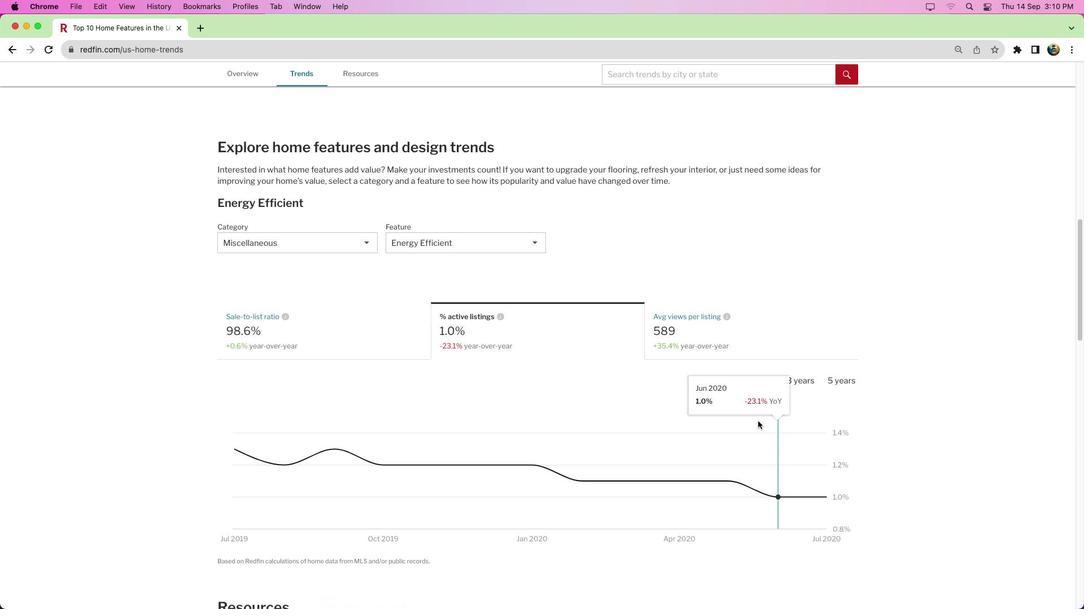 
Action: Mouse moved to (758, 421)
Screenshot: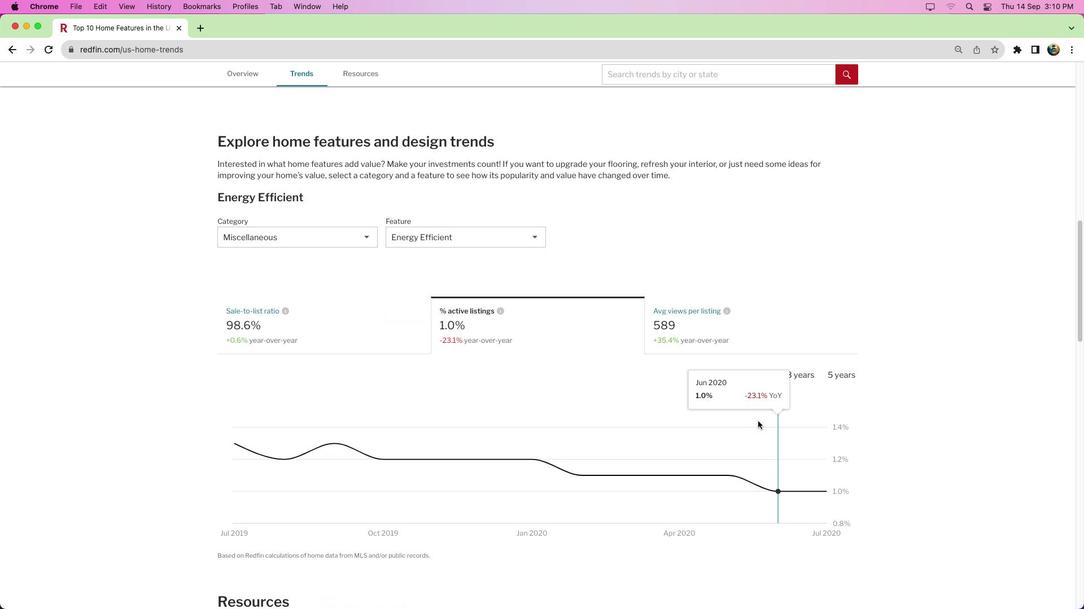 
Action: Mouse scrolled (758, 421) with delta (0, 0)
Screenshot: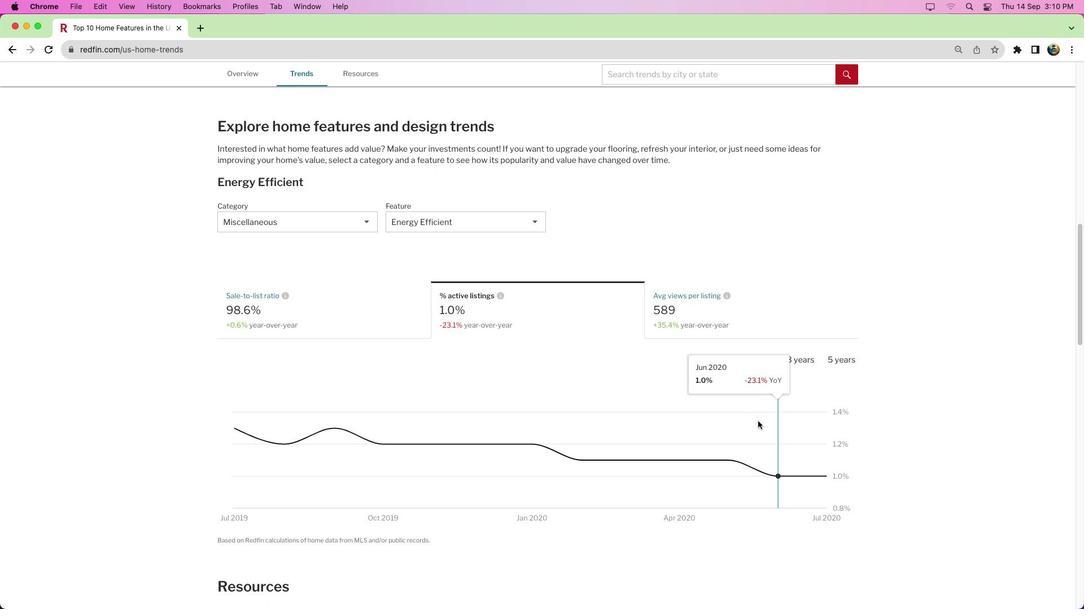 
Action: Mouse scrolled (758, 421) with delta (0, 0)
Screenshot: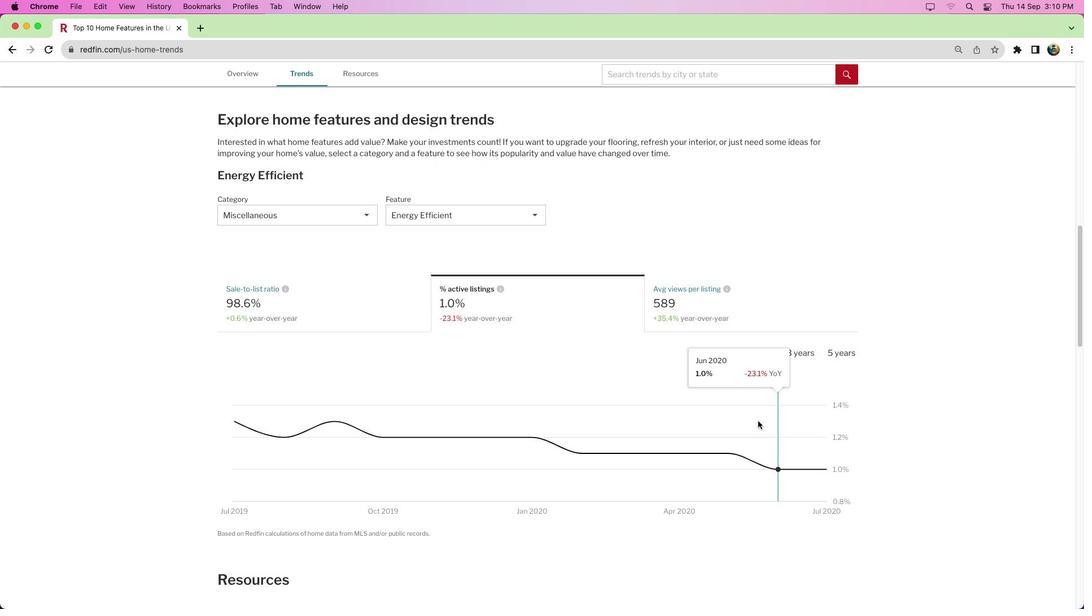 
Action: Mouse moved to (580, 352)
Screenshot: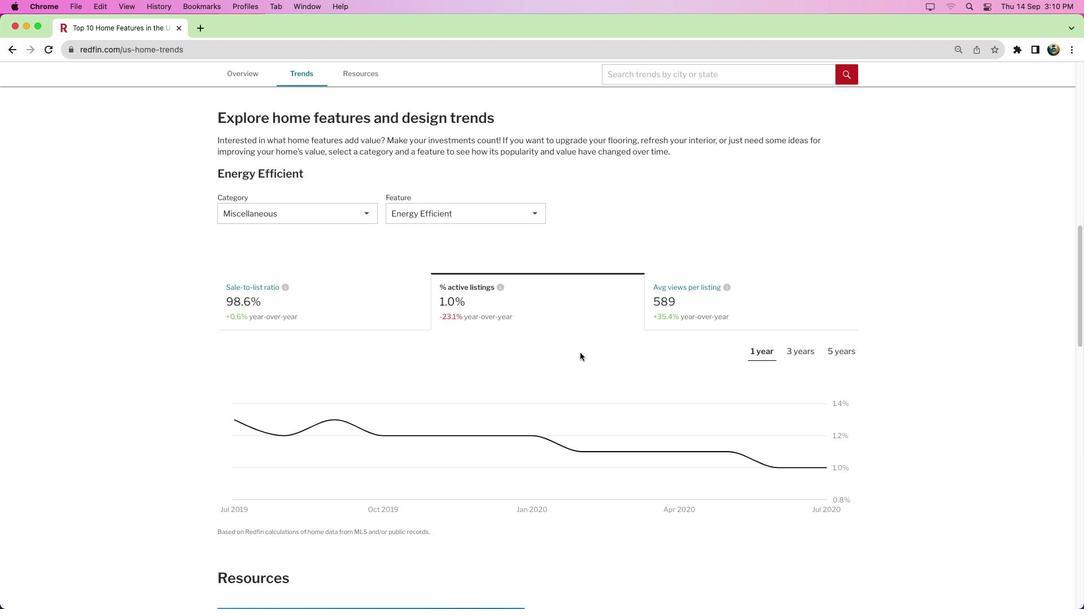 
